 Task: In the  document Exoticfruits.epub, select heading and apply ' Italics'  Using "replace feature", replace:  'unique to difficult'. Insert smartchip (Place) on bottom of the page New York Insert the mentioned footnote for 20th word with font style Arial and font size 8: The data was collected in 2022
Action: Mouse moved to (336, 196)
Screenshot: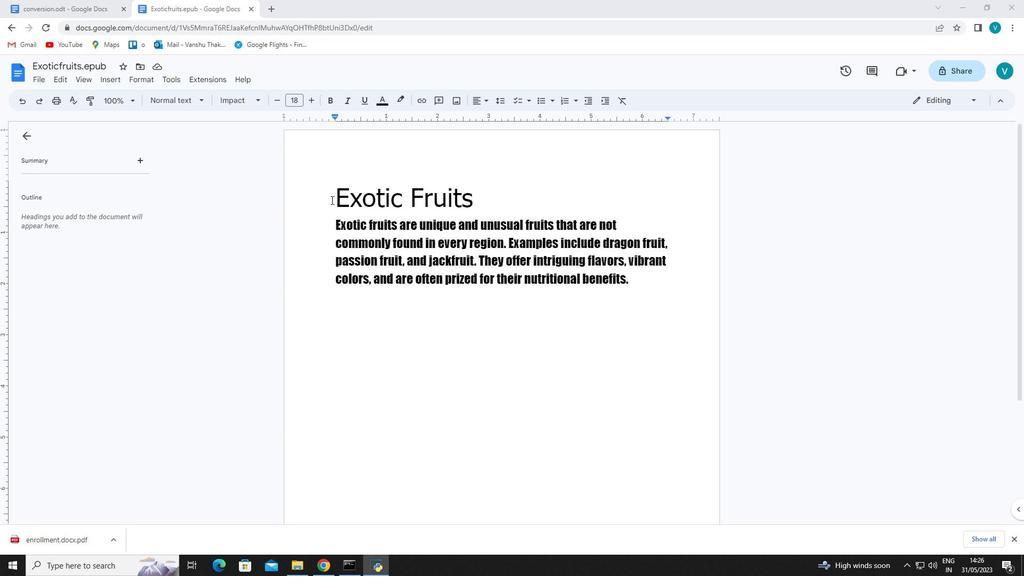 
Action: Mouse pressed left at (336, 196)
Screenshot: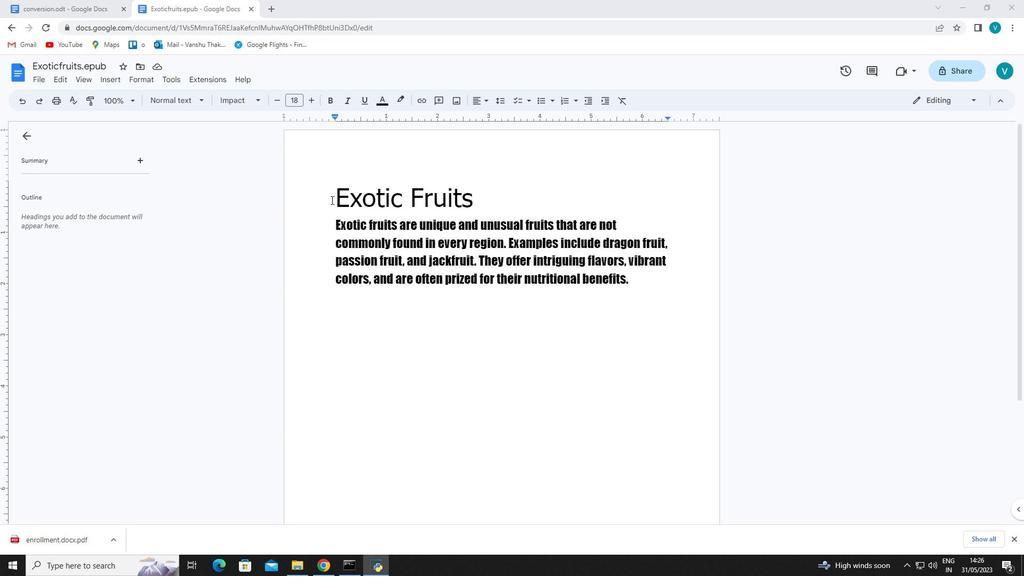 
Action: Mouse moved to (349, 100)
Screenshot: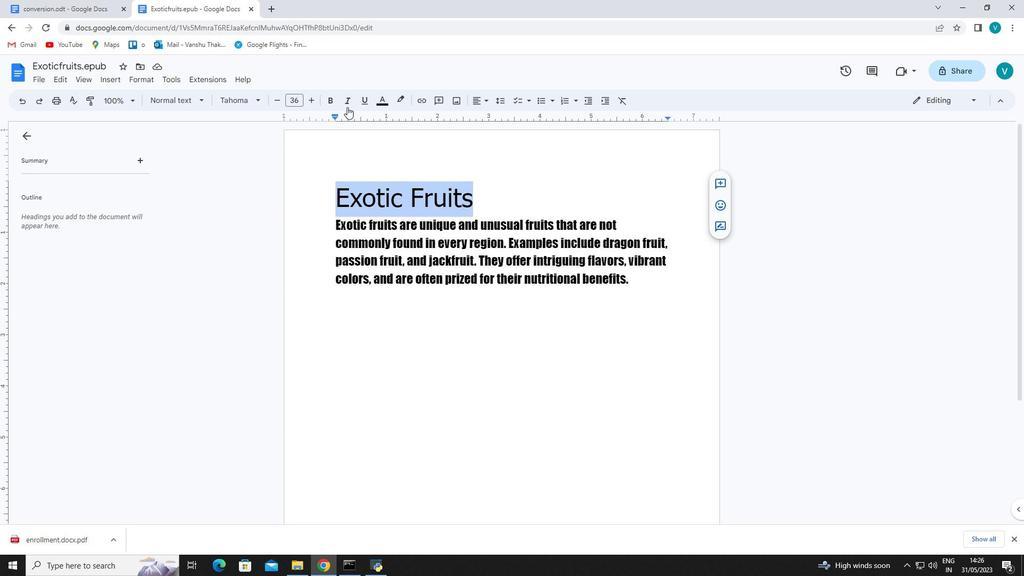 
Action: Mouse pressed left at (349, 100)
Screenshot: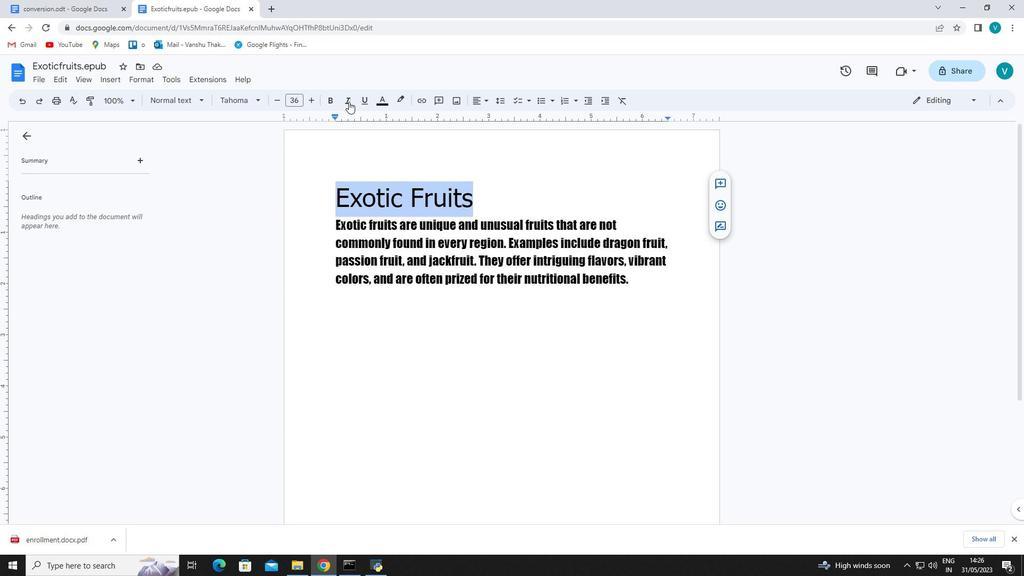 
Action: Mouse moved to (419, 226)
Screenshot: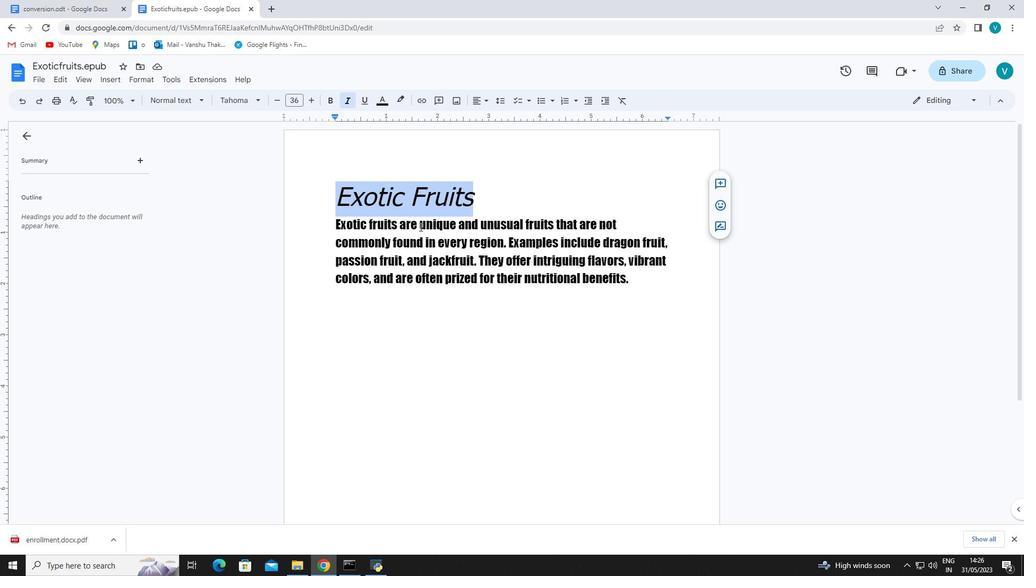 
Action: Mouse pressed left at (419, 226)
Screenshot: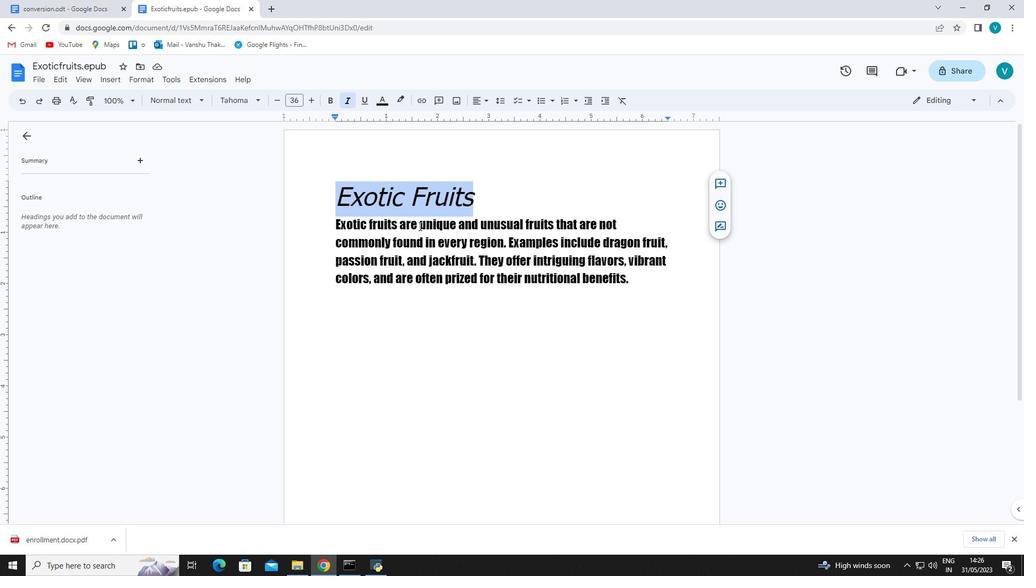 
Action: Mouse moved to (454, 215)
Screenshot: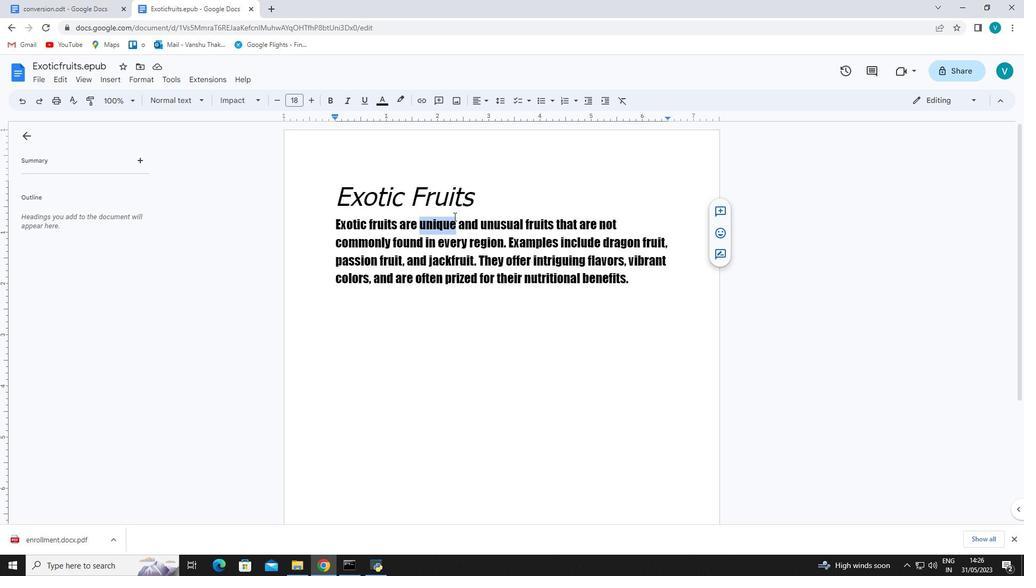
Action: Key pressed ctrl+H
Screenshot: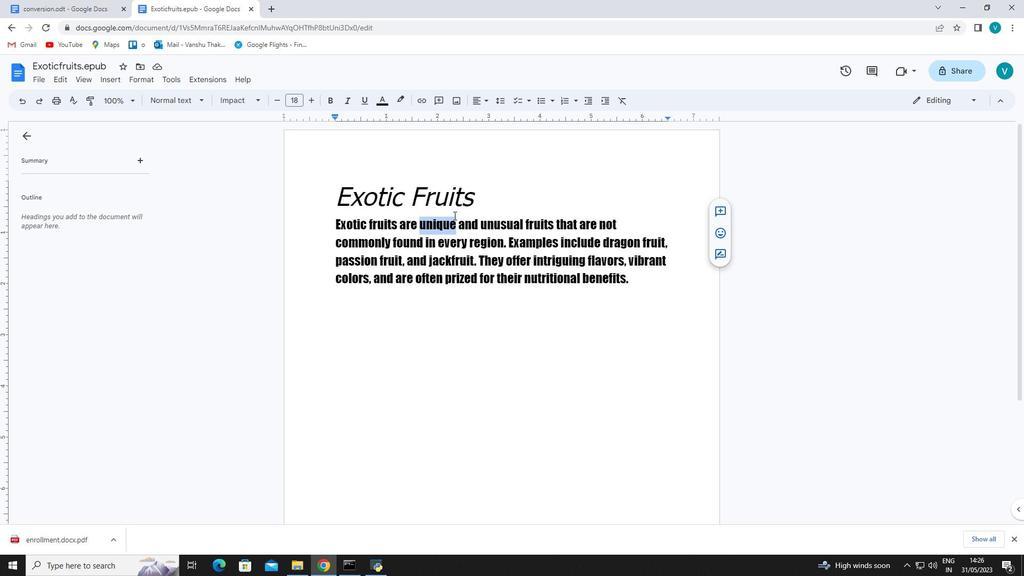 
Action: Mouse moved to (468, 262)
Screenshot: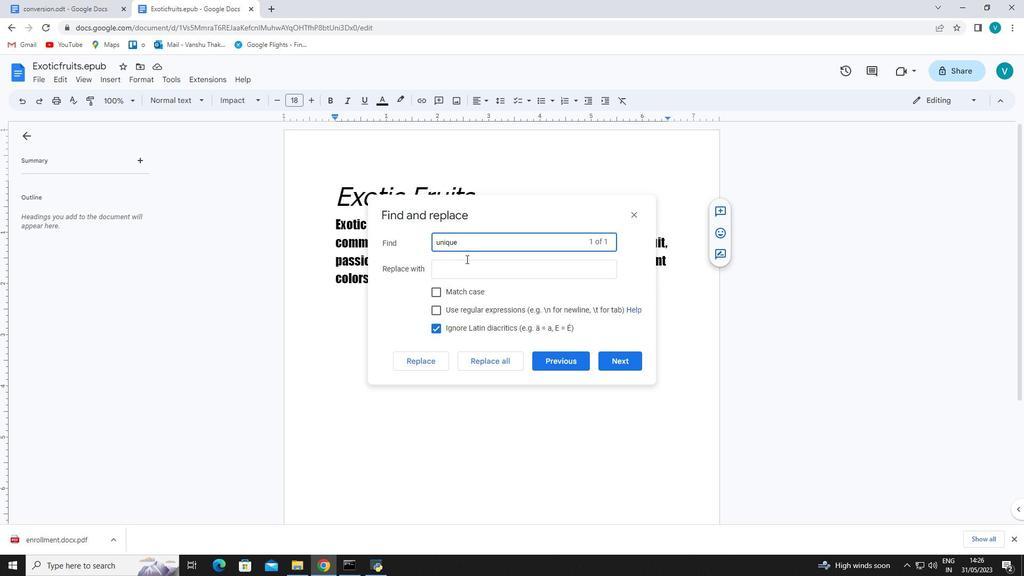
Action: Mouse pressed left at (468, 262)
Screenshot: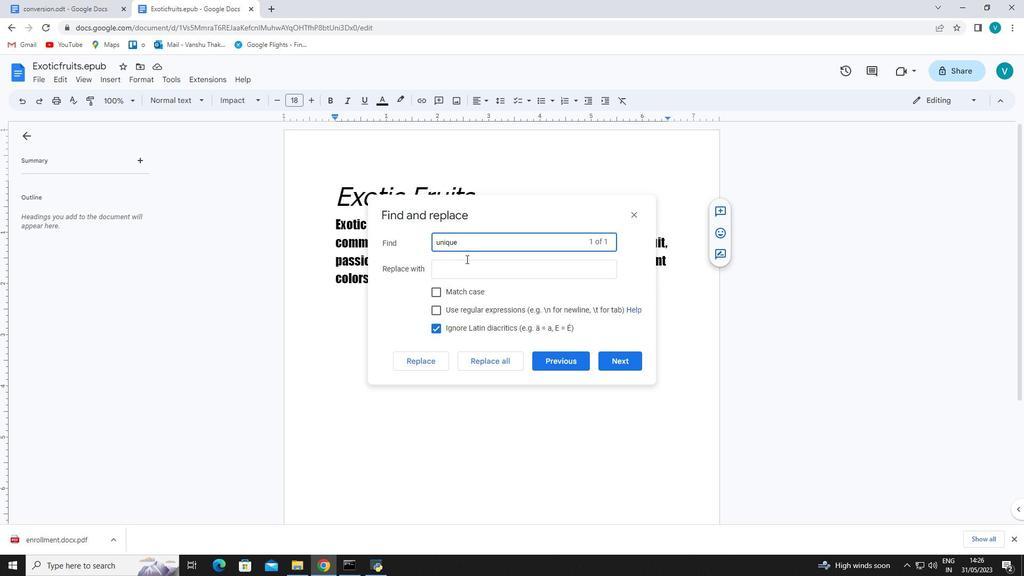 
Action: Mouse moved to (382, 207)
Screenshot: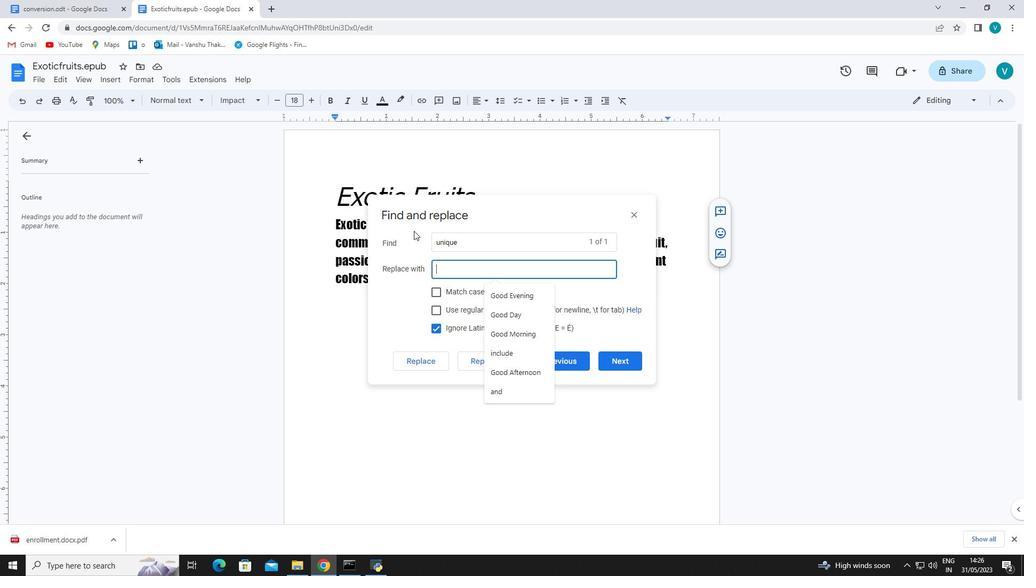 
Action: Key pressed difficult
Screenshot: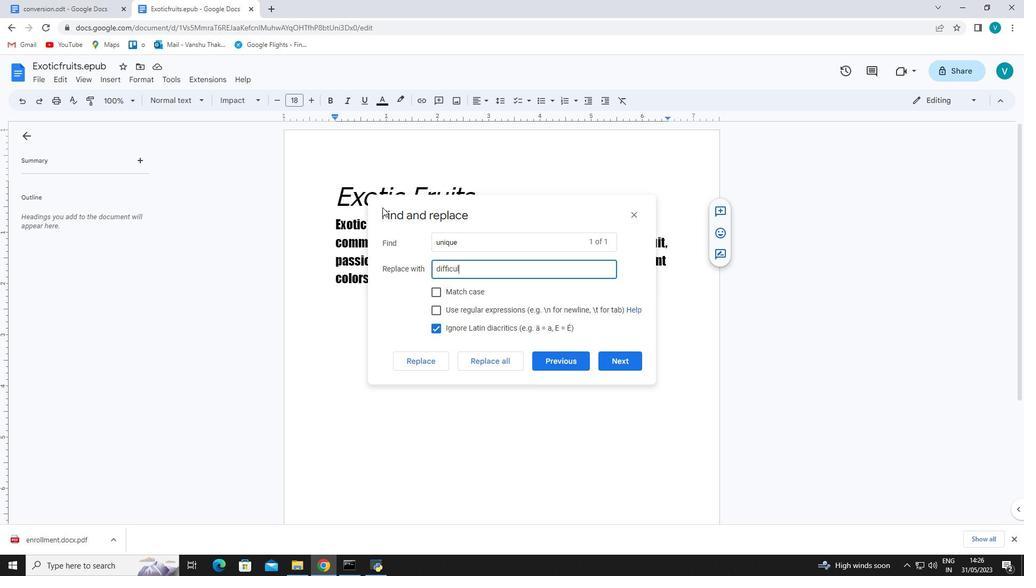 
Action: Mouse moved to (420, 358)
Screenshot: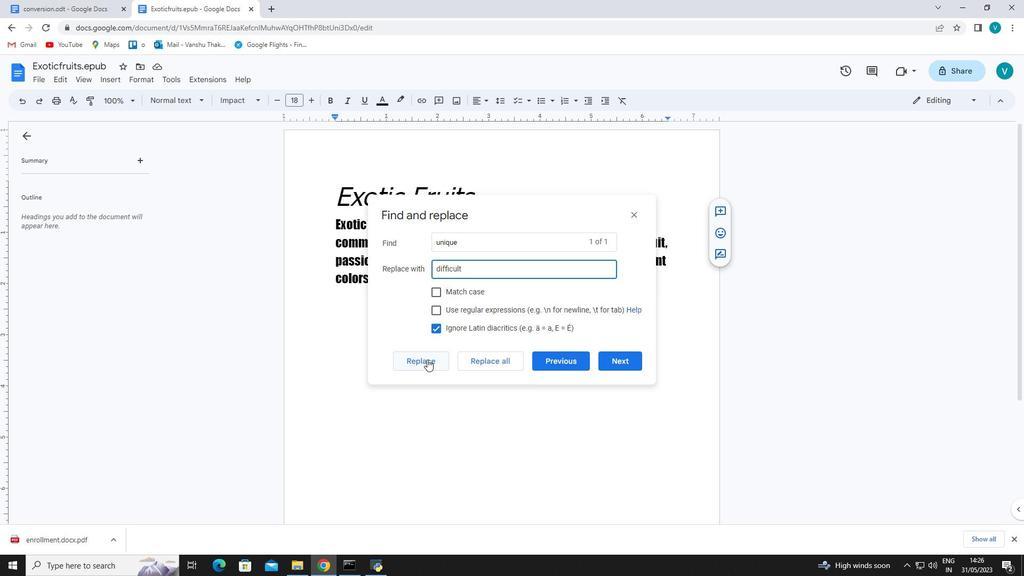 
Action: Mouse pressed left at (420, 358)
Screenshot: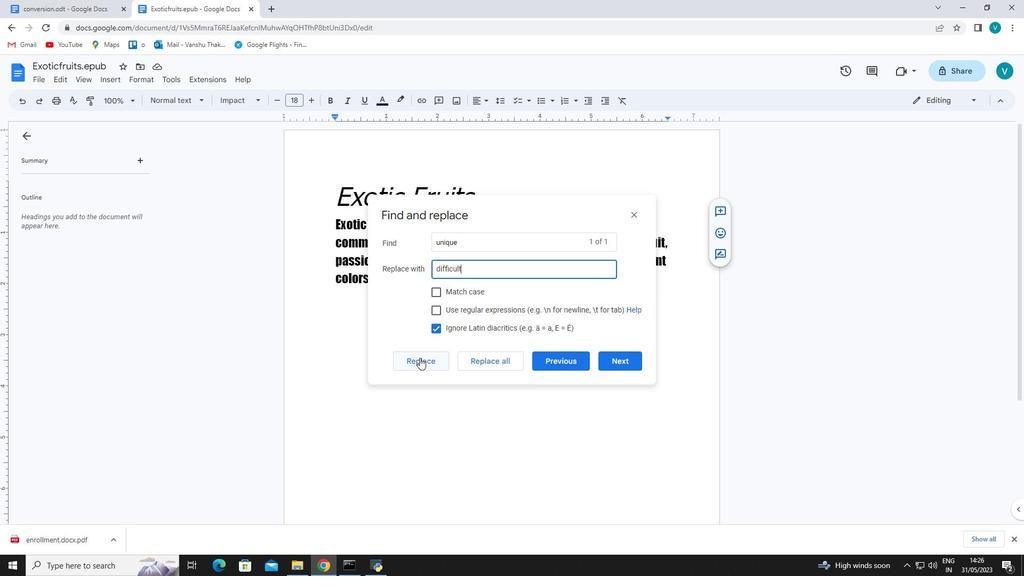 
Action: Mouse moved to (633, 215)
Screenshot: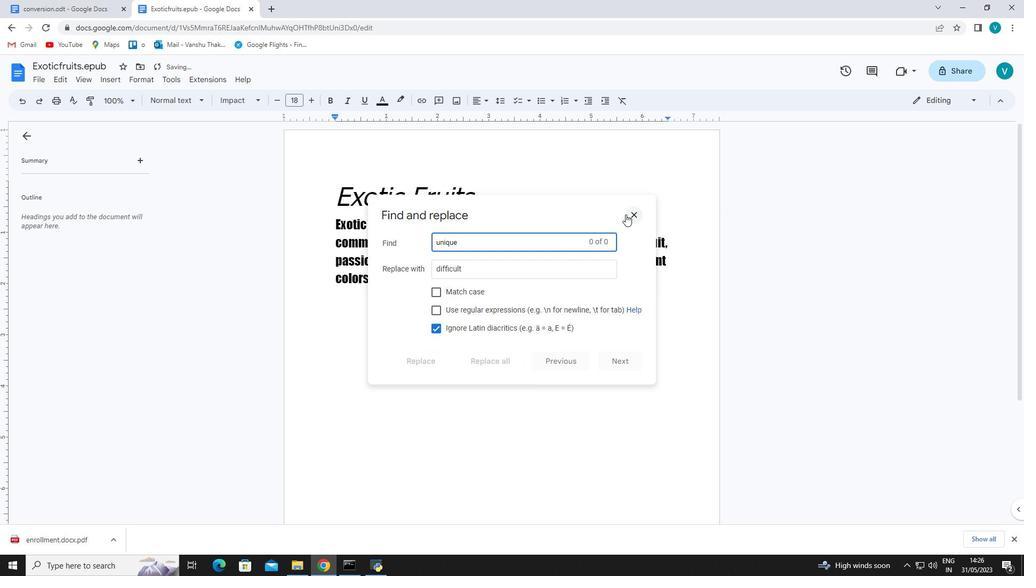 
Action: Mouse pressed left at (633, 215)
Screenshot: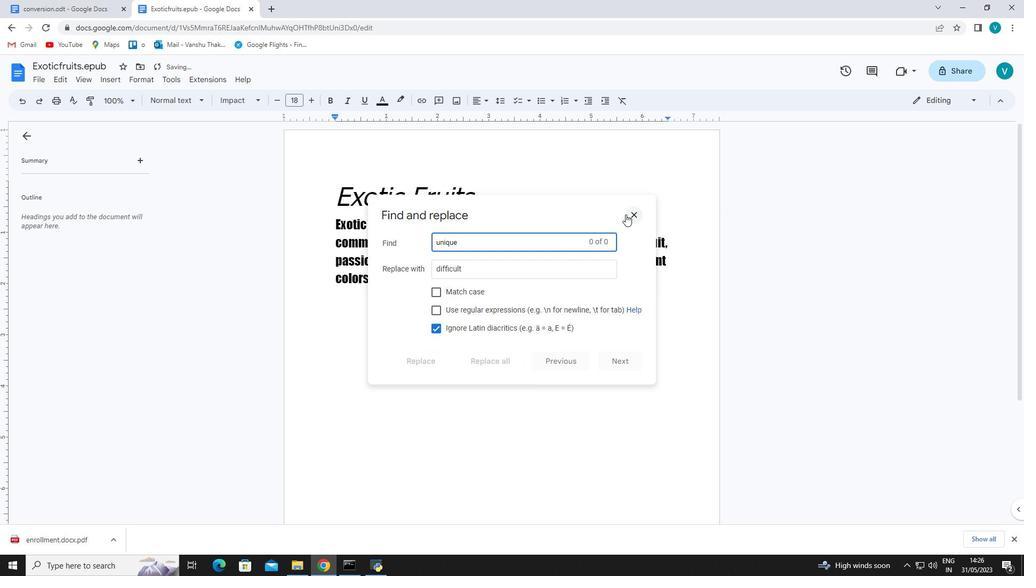 
Action: Mouse moved to (638, 289)
Screenshot: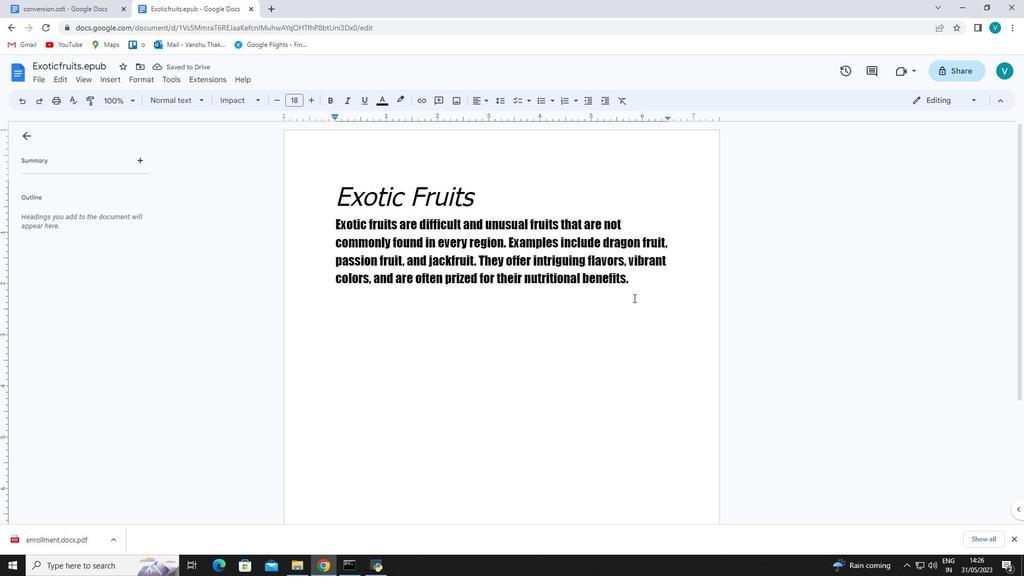 
Action: Mouse pressed left at (638, 289)
Screenshot: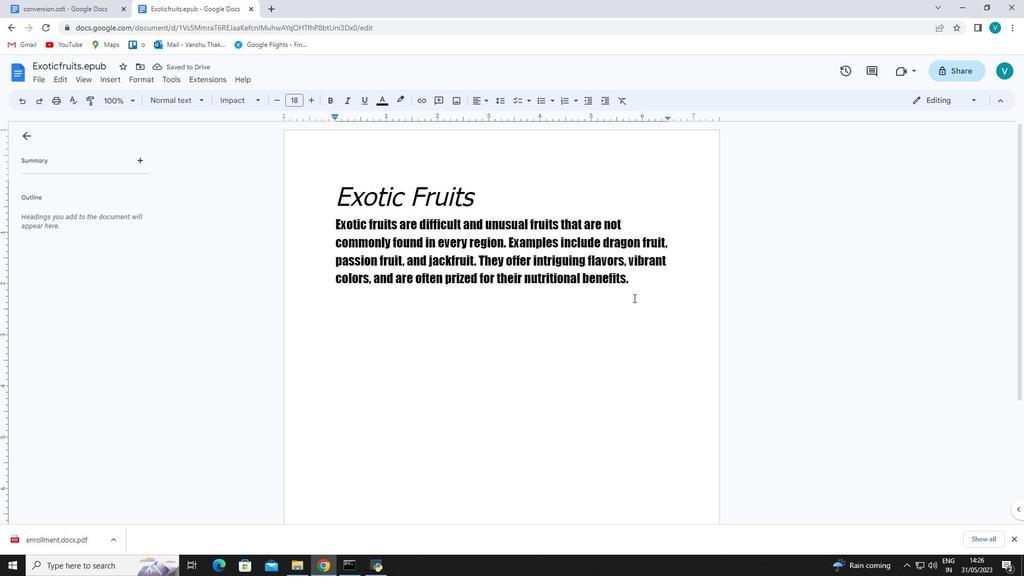 
Action: Mouse moved to (247, 85)
Screenshot: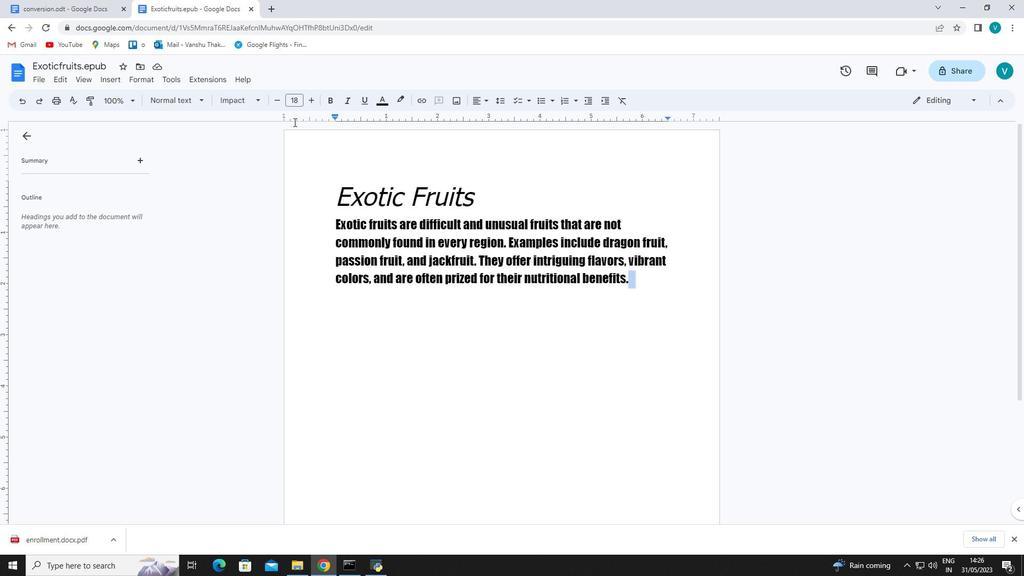 
Action: Key pressed <Key.enter><Key.enter><Key.enter><Key.enter><Key.enter><Key.enter><Key.enter><Key.enter><Key.enter><Key.enter><Key.enter>
Screenshot: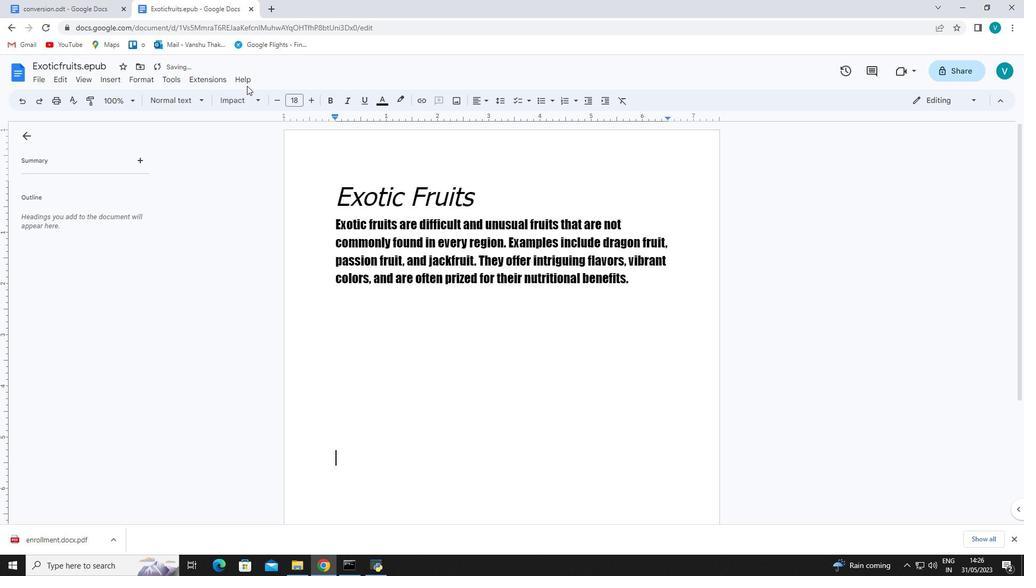 
Action: Mouse moved to (603, 19)
Screenshot: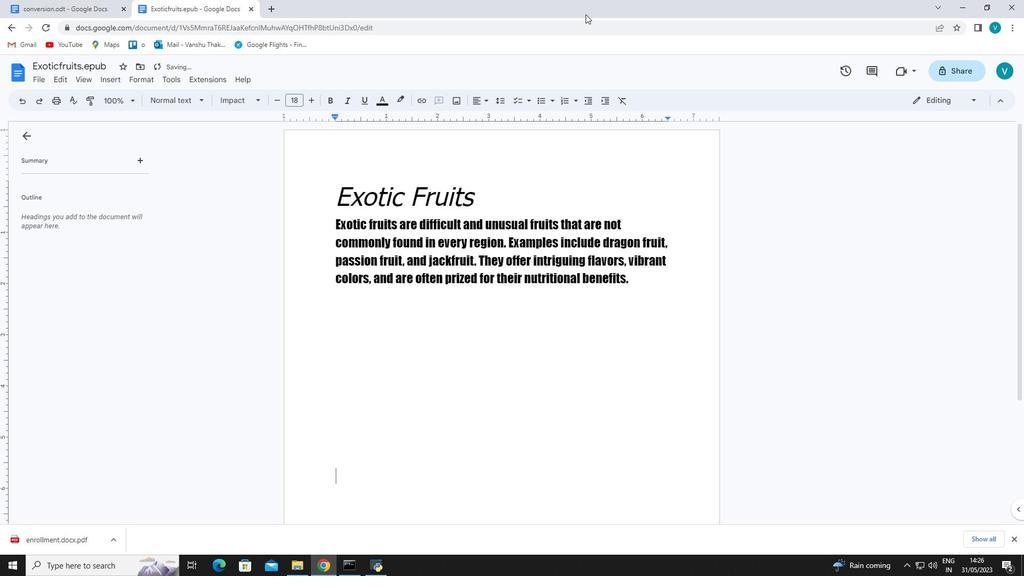 
Action: Mouse scrolled (603, 18) with delta (0, 0)
Screenshot: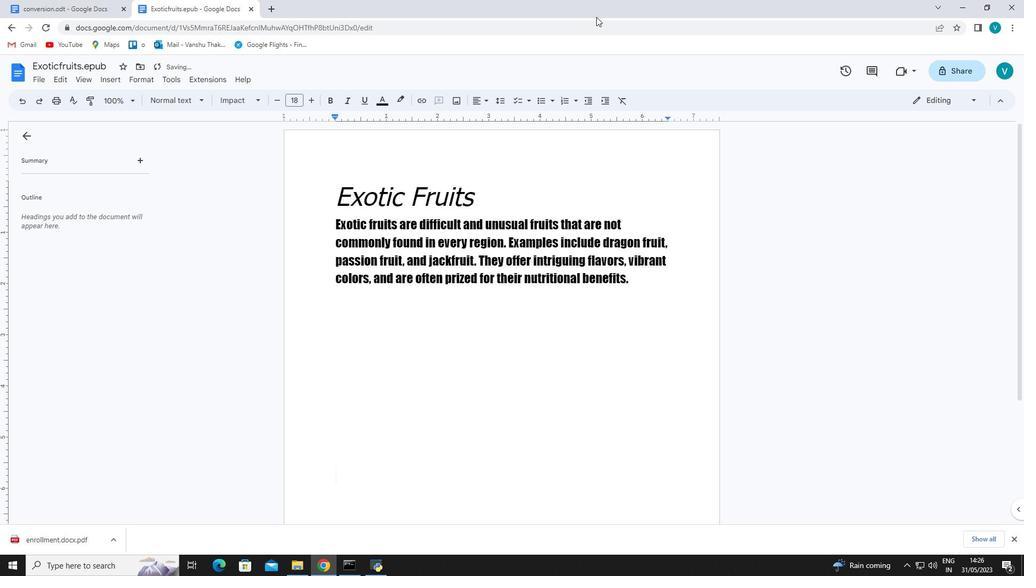 
Action: Mouse moved to (603, 19)
Screenshot: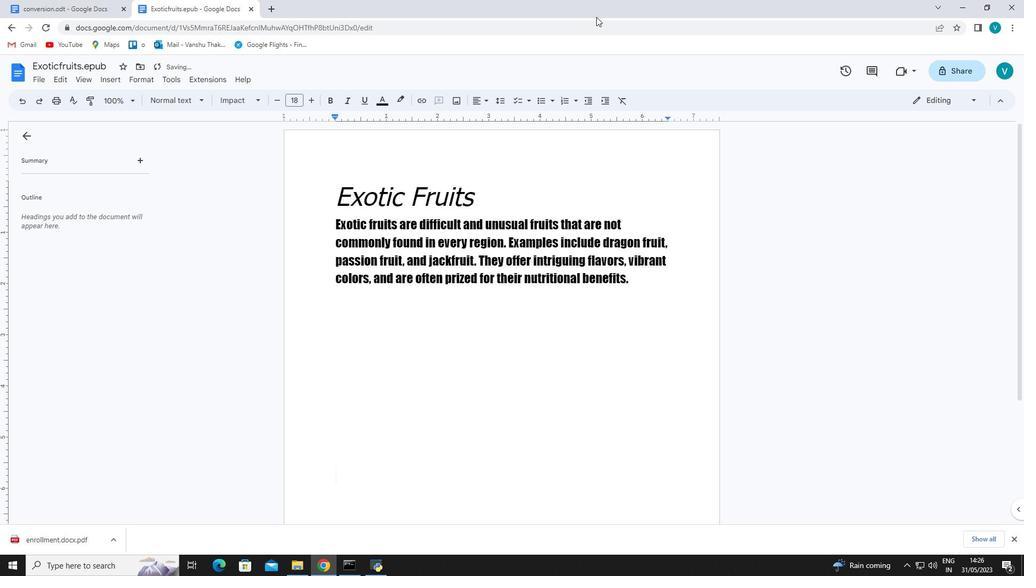 
Action: Mouse scrolled (603, 18) with delta (0, 0)
Screenshot: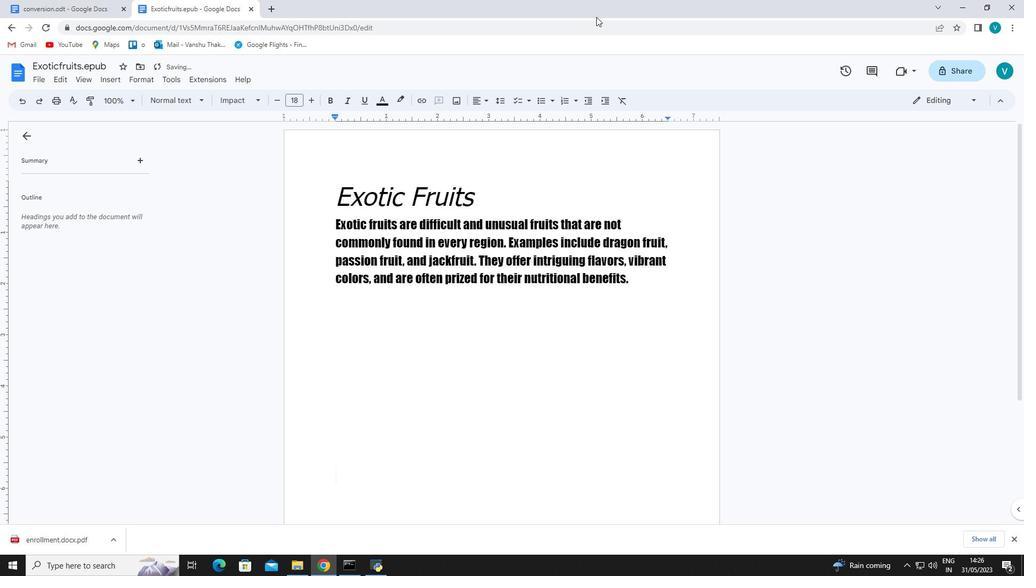 
Action: Mouse scrolled (603, 18) with delta (0, 0)
Screenshot: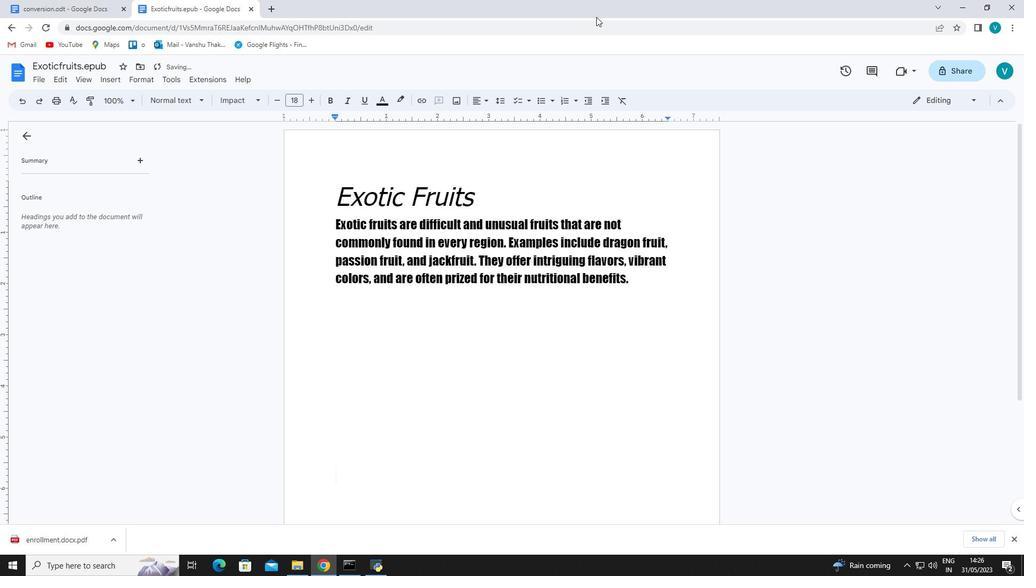 
Action: Mouse scrolled (603, 18) with delta (0, 0)
Screenshot: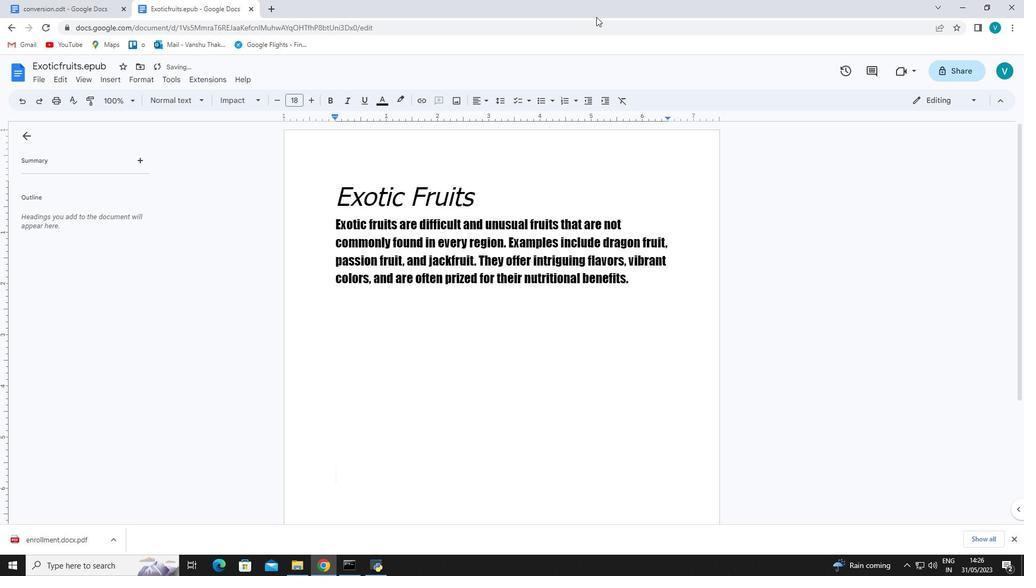 
Action: Mouse moved to (605, 18)
Screenshot: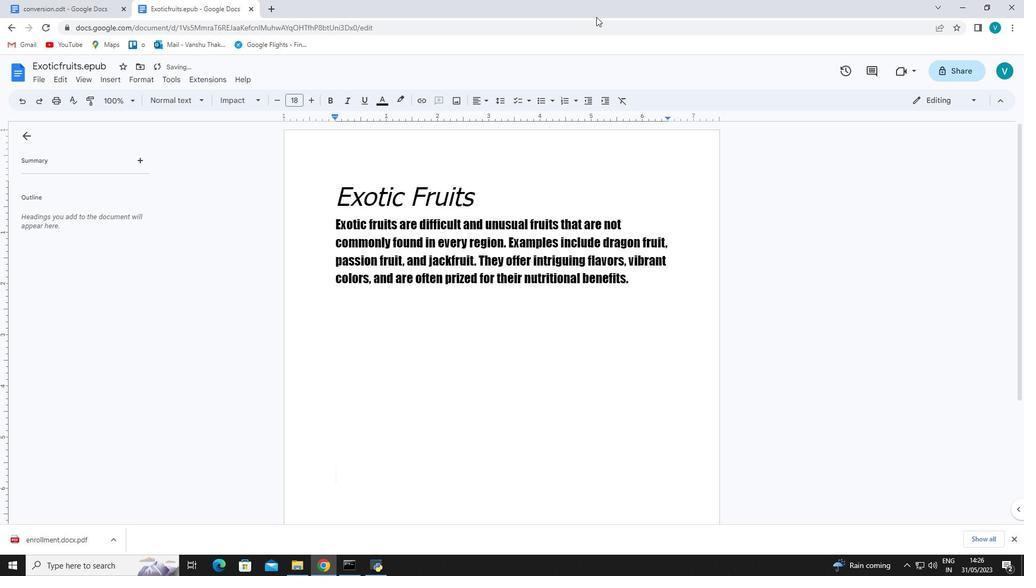 
Action: Mouse scrolled (605, 18) with delta (0, 0)
Screenshot: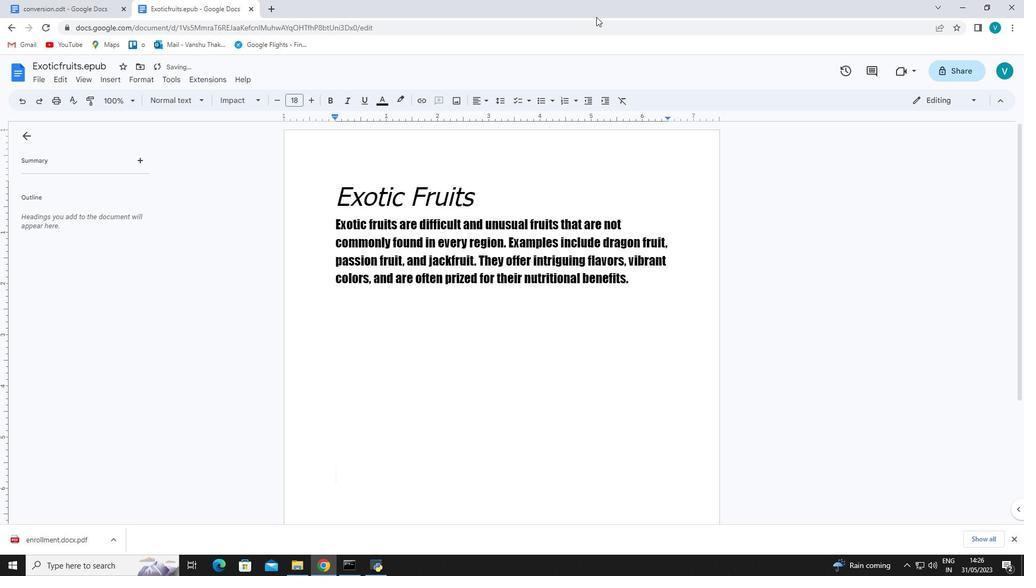 
Action: Mouse moved to (606, 18)
Screenshot: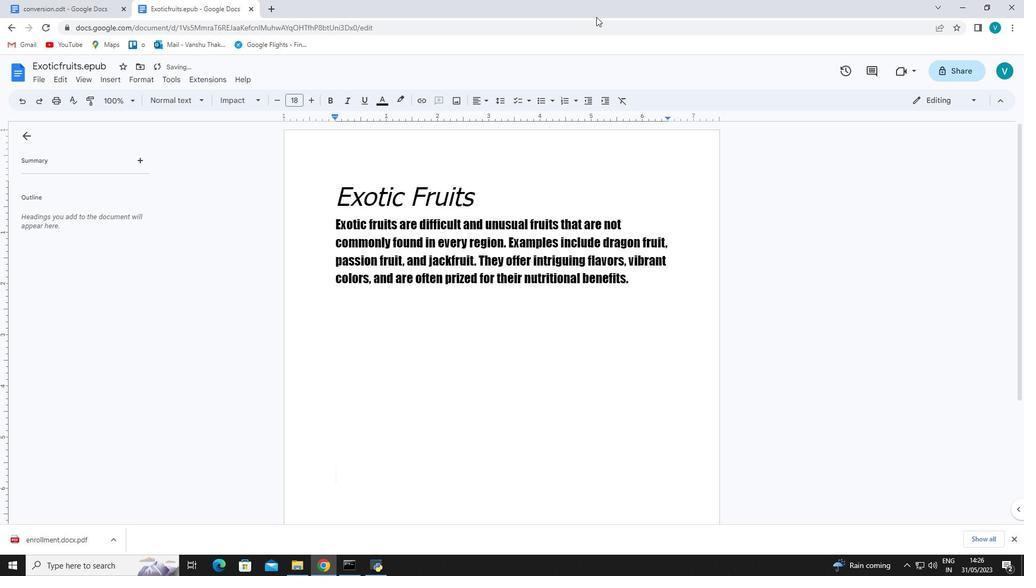 
Action: Mouse scrolled (606, 18) with delta (0, 0)
Screenshot: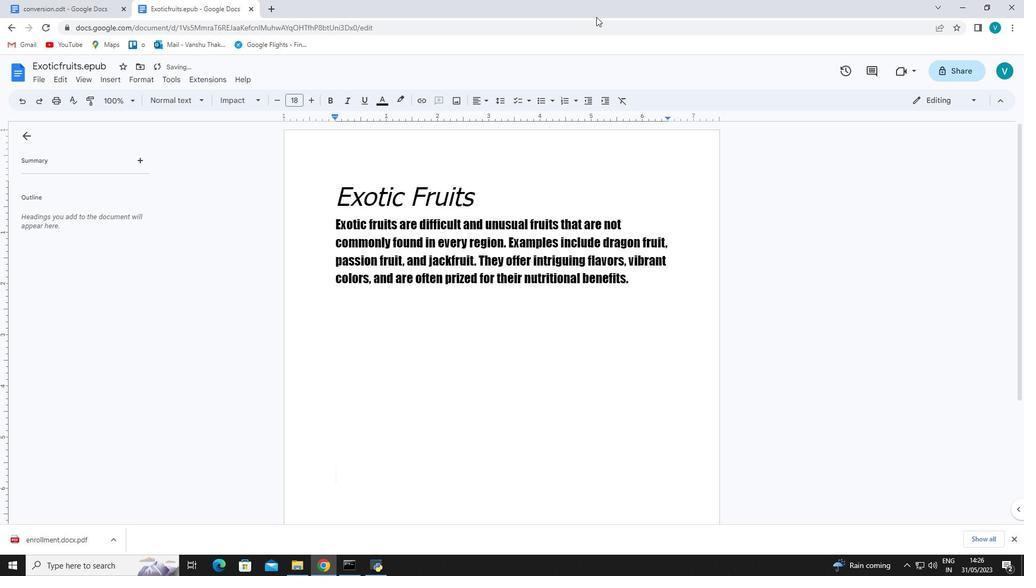 
Action: Mouse moved to (799, 208)
Screenshot: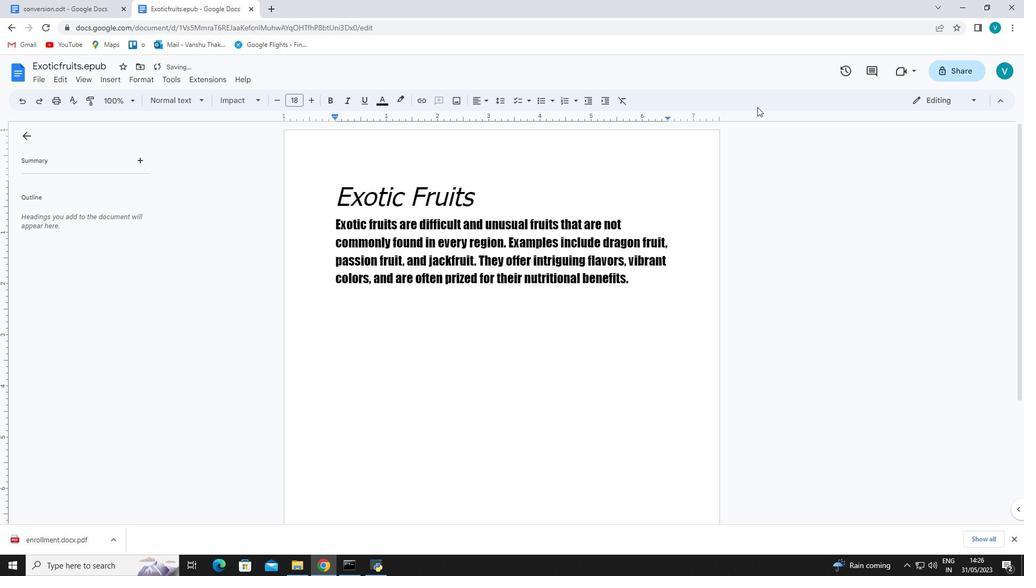 
Action: Mouse scrolled (791, 184) with delta (0, 0)
Screenshot: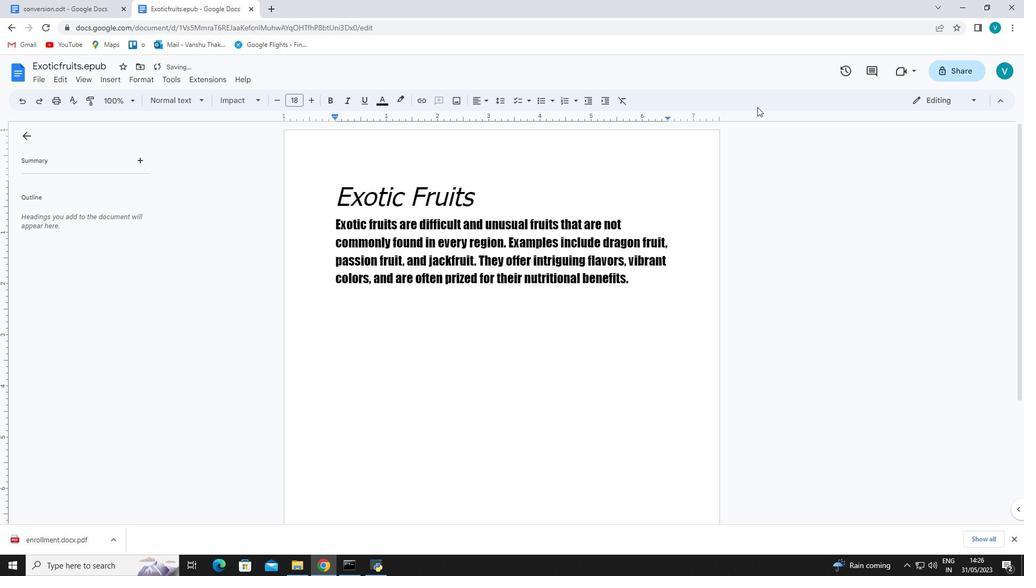 
Action: Mouse moved to (802, 217)
Screenshot: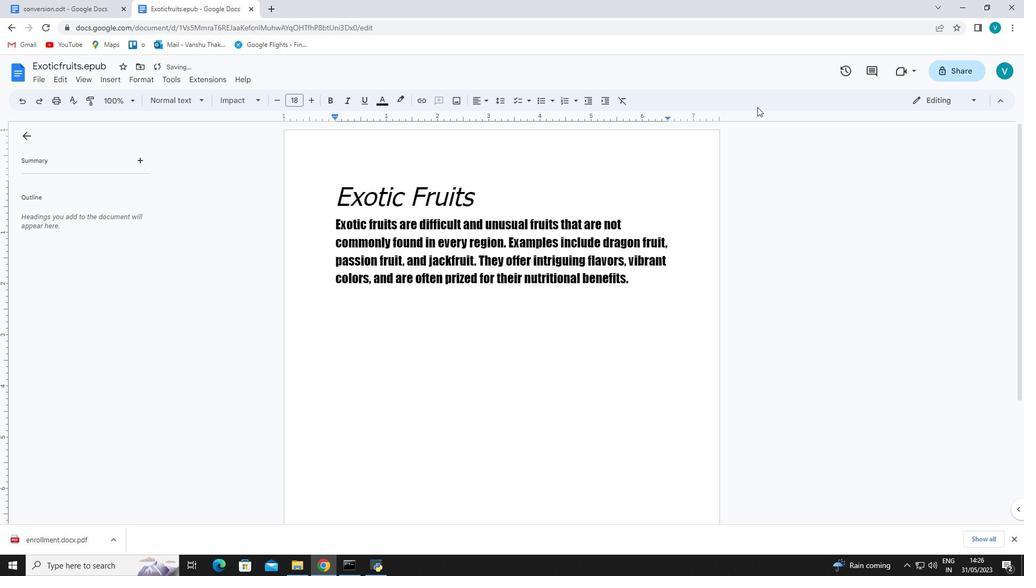
Action: Mouse scrolled (799, 208) with delta (0, 0)
Screenshot: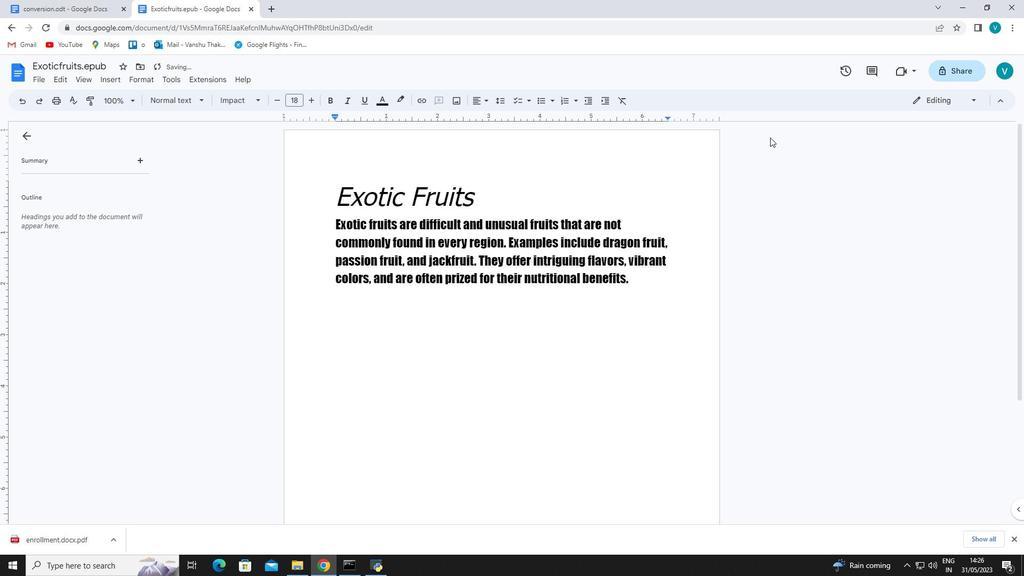 
Action: Mouse moved to (810, 243)
Screenshot: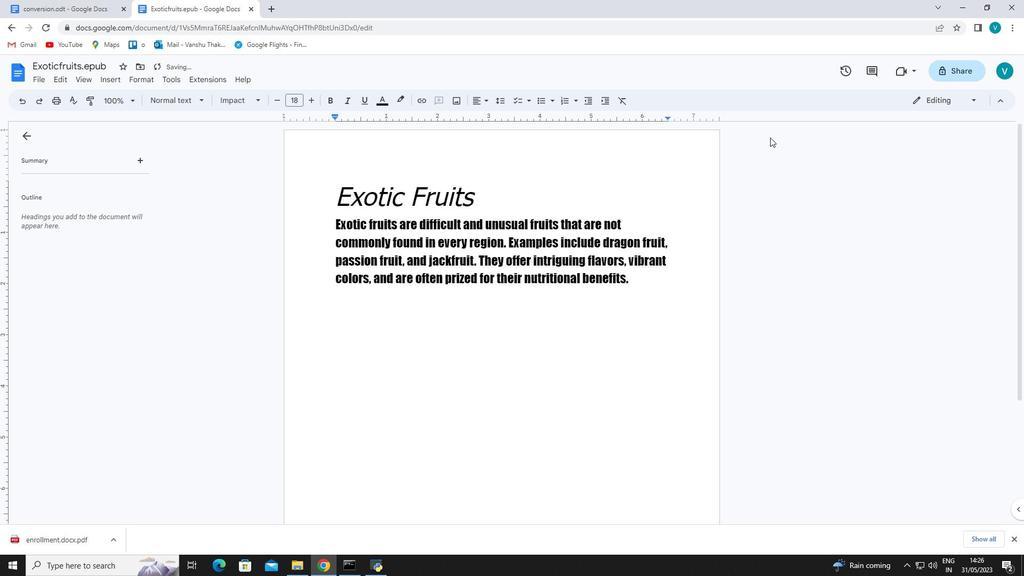 
Action: Mouse scrolled (808, 236) with delta (0, 0)
Screenshot: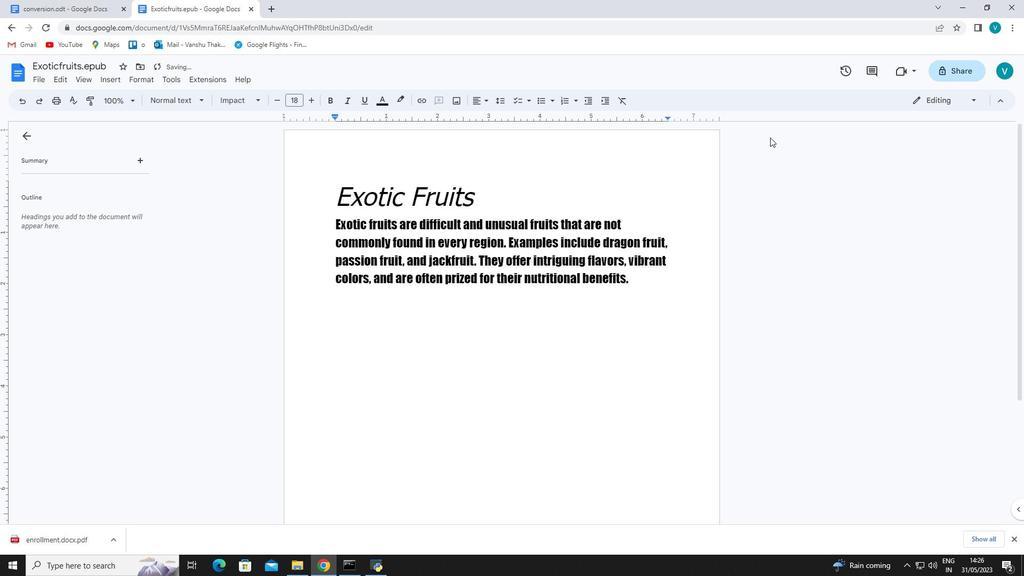 
Action: Mouse moved to (821, 269)
Screenshot: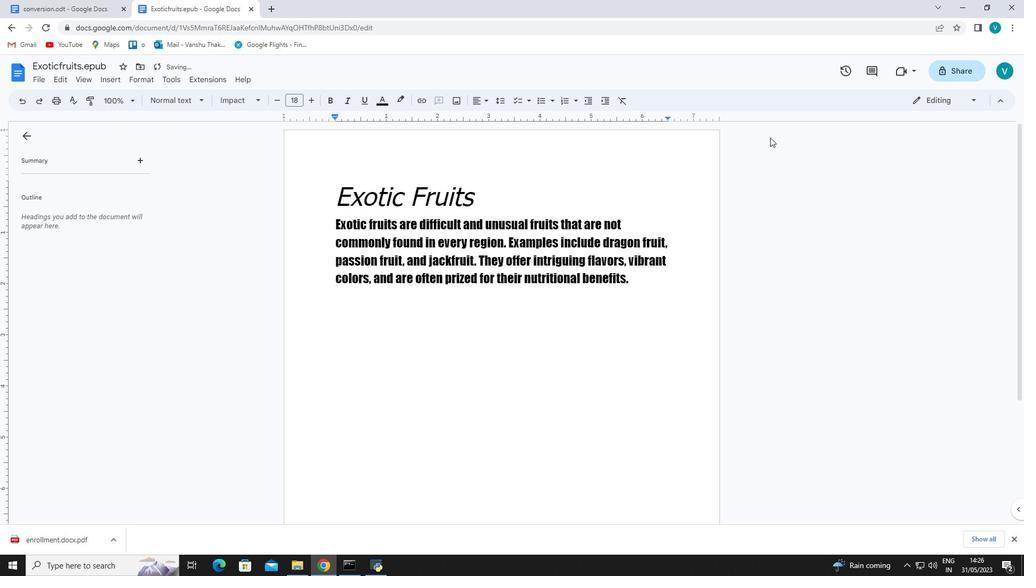 
Action: Mouse scrolled (816, 257) with delta (0, 0)
Screenshot: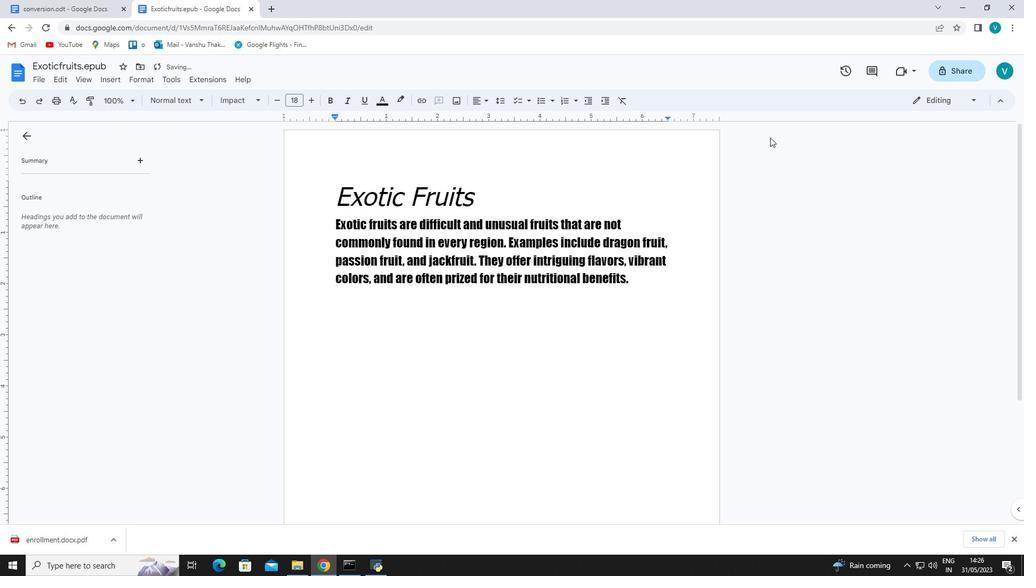 
Action: Mouse moved to (829, 290)
Screenshot: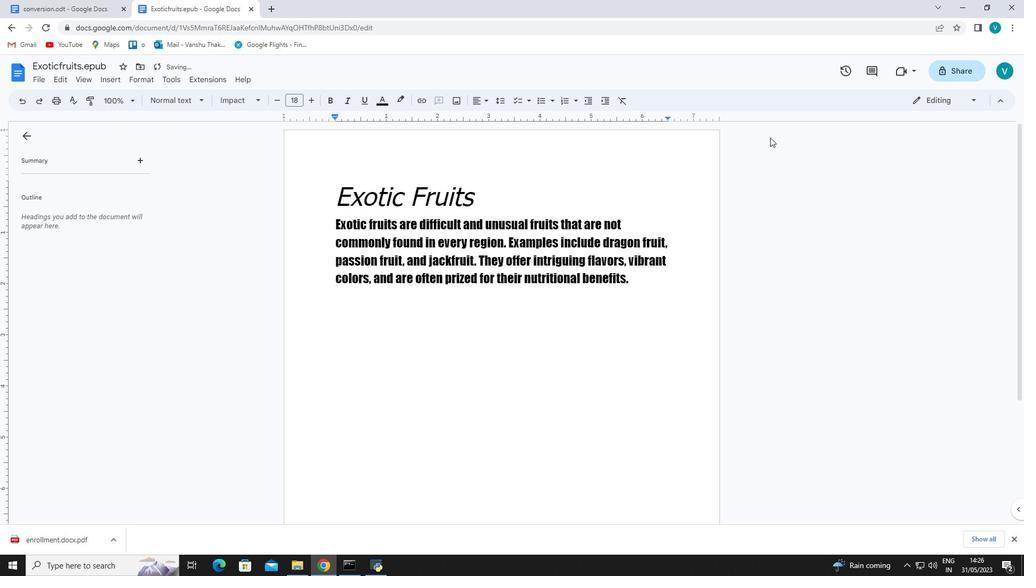 
Action: Mouse scrolled (825, 280) with delta (0, 0)
Screenshot: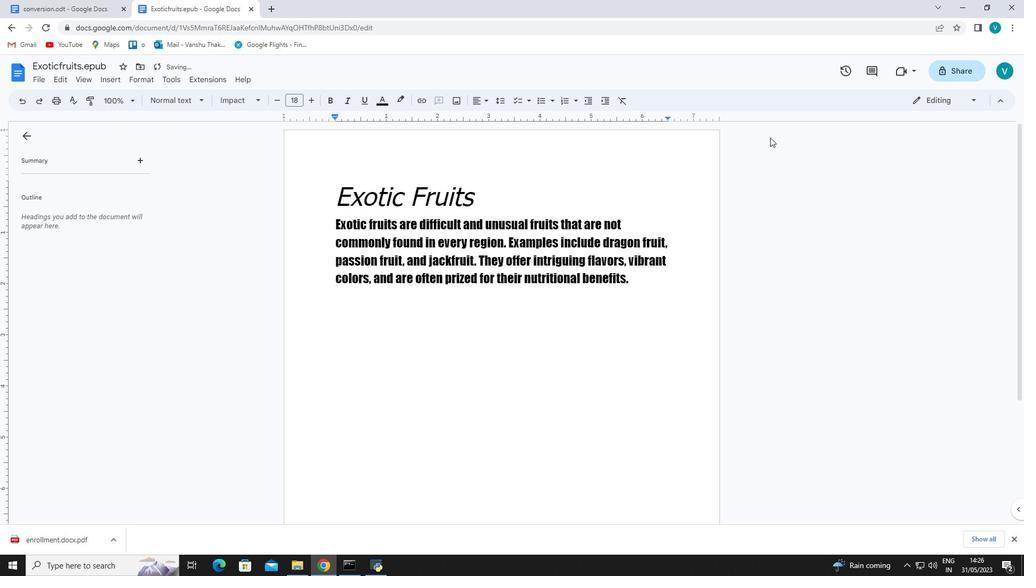
Action: Mouse moved to (886, 362)
Screenshot: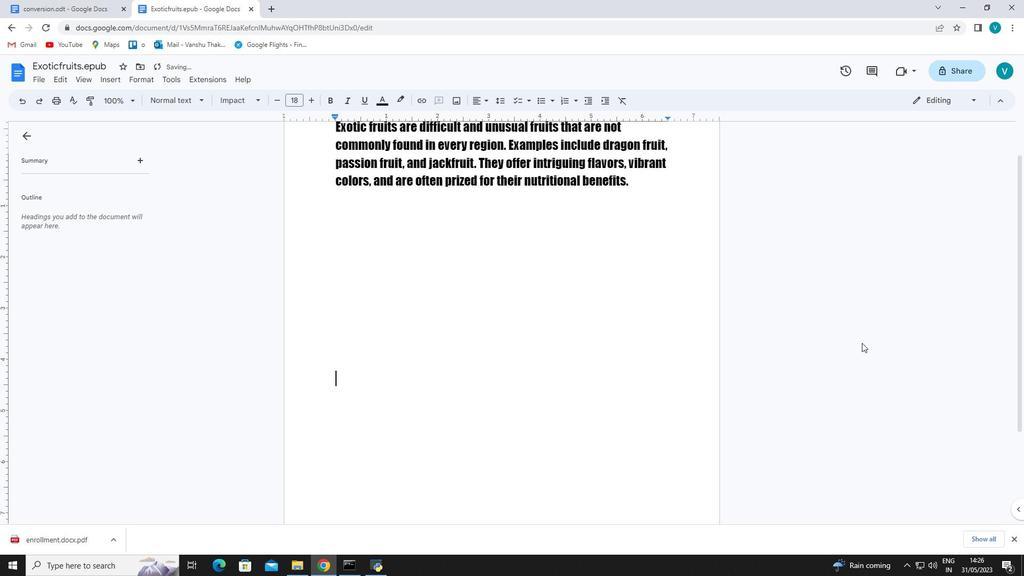 
Action: Mouse scrolled (886, 362) with delta (0, 0)
Screenshot: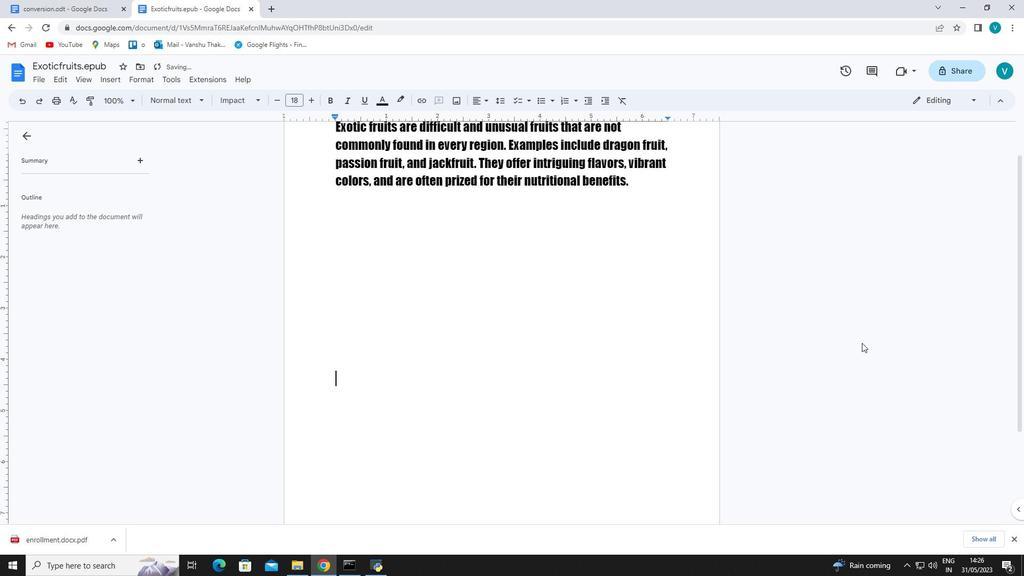 
Action: Mouse moved to (886, 363)
Screenshot: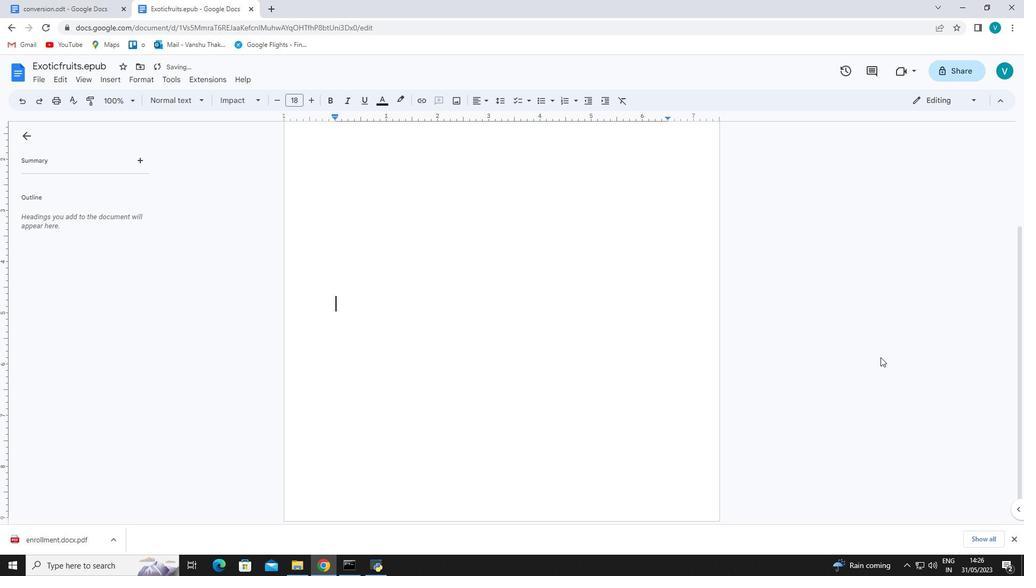
Action: Mouse scrolled (886, 362) with delta (0, 0)
Screenshot: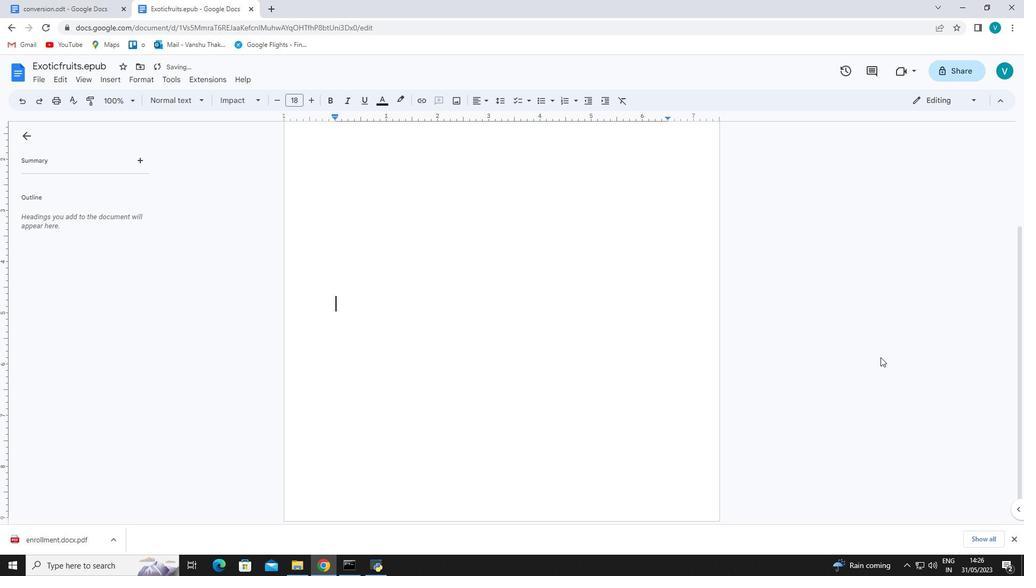 
Action: Mouse scrolled (886, 362) with delta (0, 0)
Screenshot: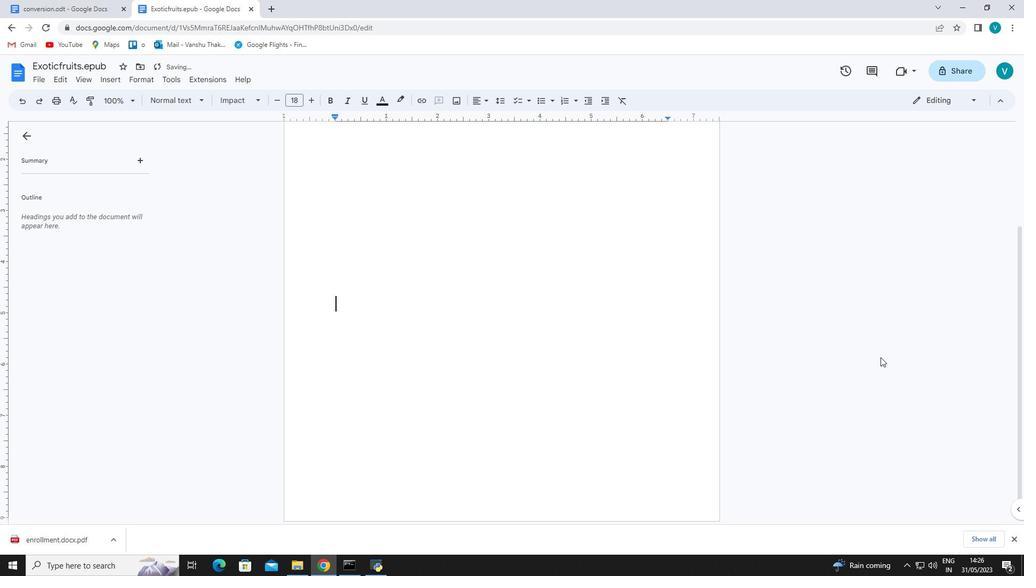
Action: Mouse scrolled (886, 362) with delta (0, 0)
Screenshot: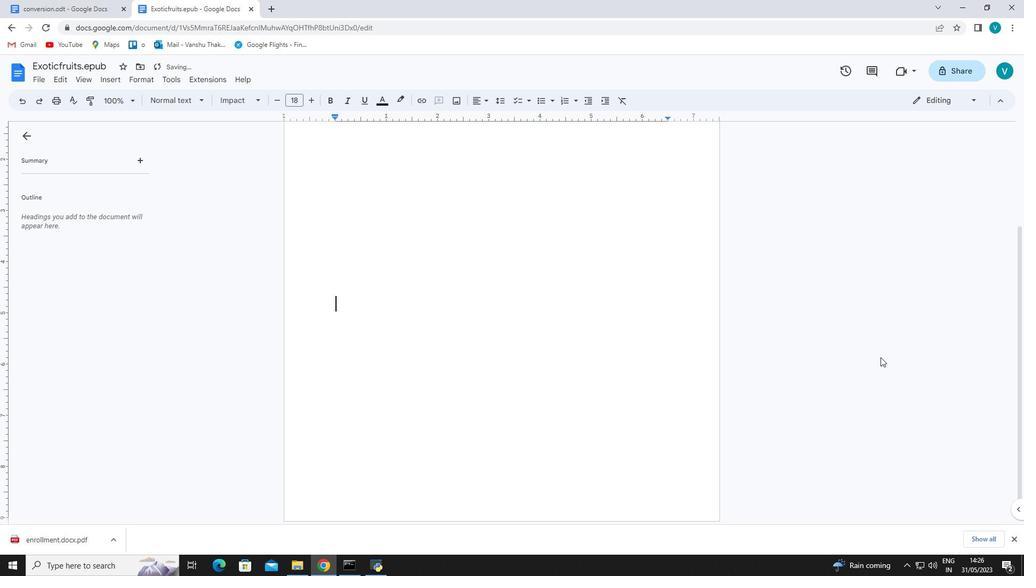 
Action: Mouse moved to (859, 363)
Screenshot: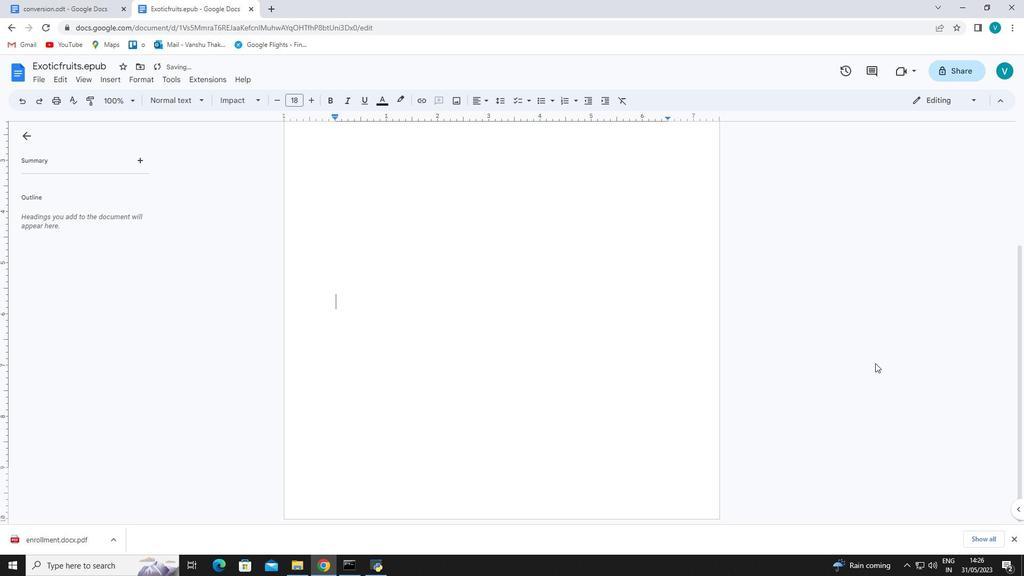 
Action: Mouse scrolled (859, 362) with delta (0, 0)
Screenshot: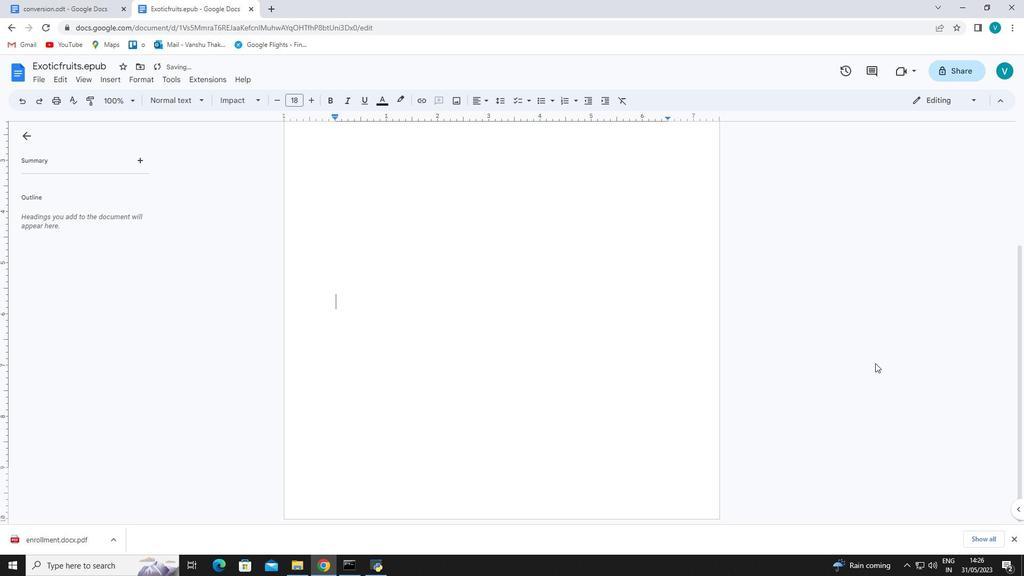
Action: Mouse moved to (648, 58)
Screenshot: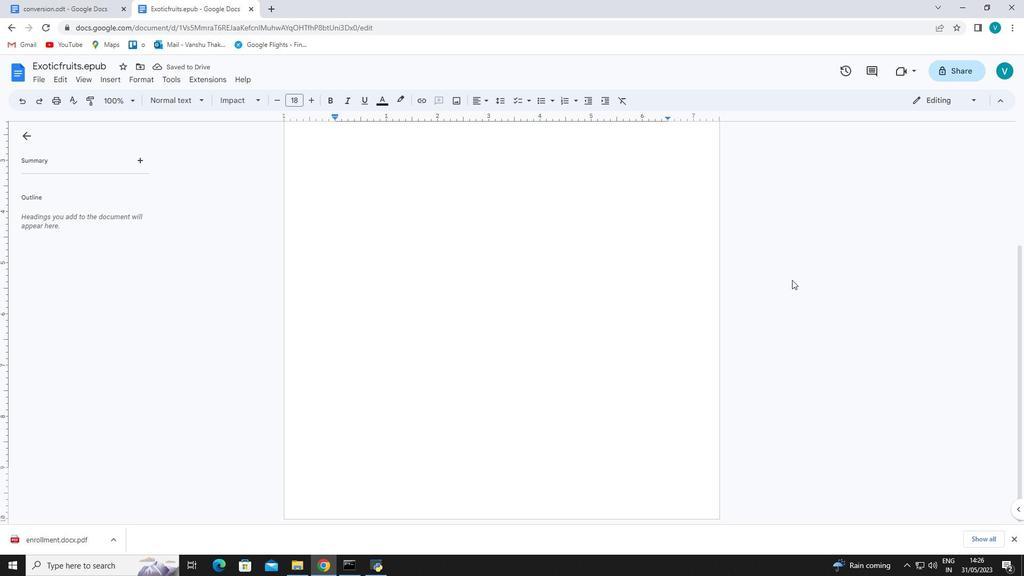 
Action: Key pressed <Key.enter><Key.enter><Key.enter><Key.enter><Key.enter><Key.enter><Key.enter><Key.enter><Key.enter><Key.backspace>
Screenshot: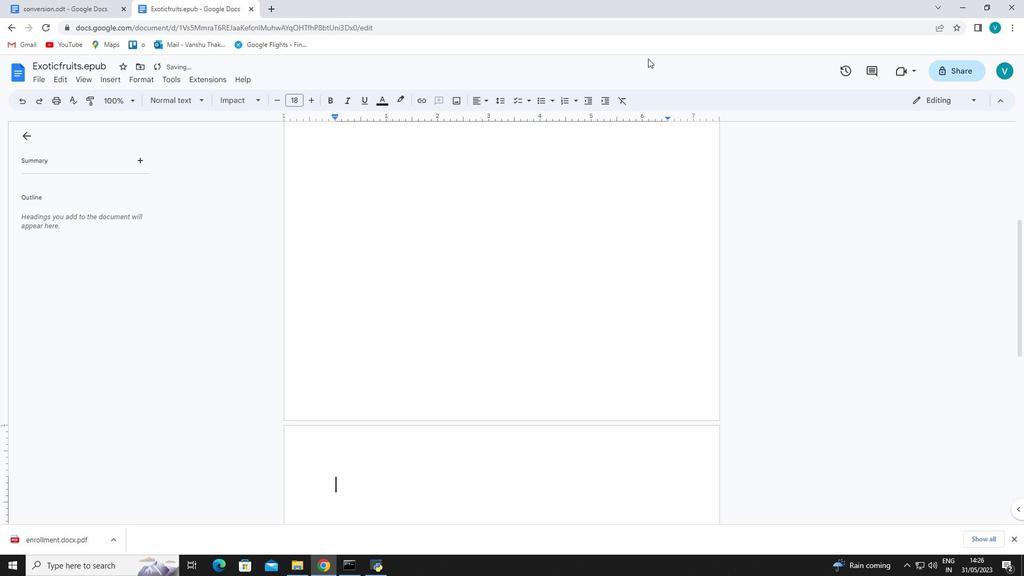 
Action: Mouse moved to (107, 75)
Screenshot: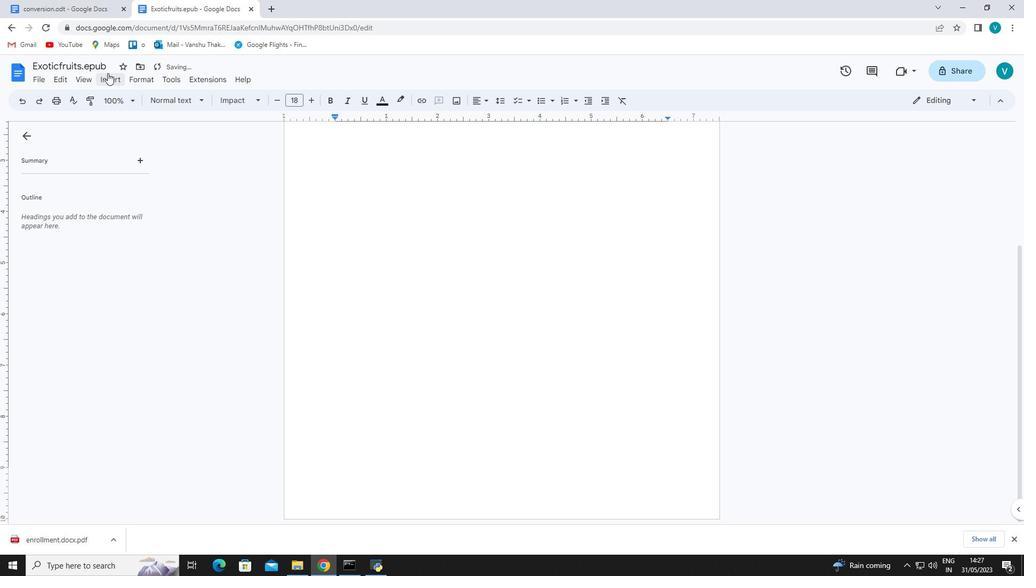 
Action: Mouse pressed left at (107, 75)
Screenshot: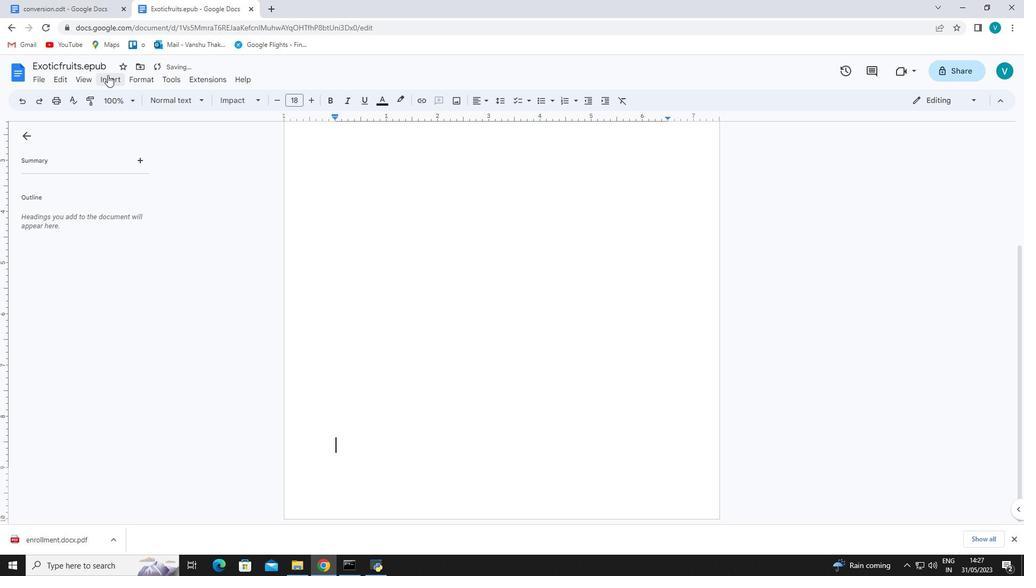 
Action: Mouse moved to (291, 267)
Screenshot: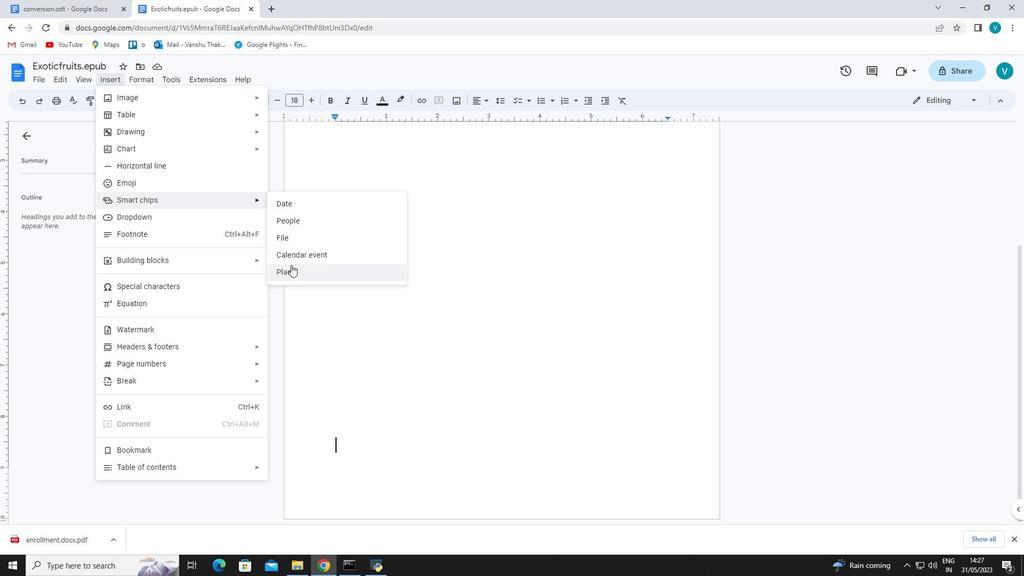 
Action: Mouse pressed left at (291, 267)
Screenshot: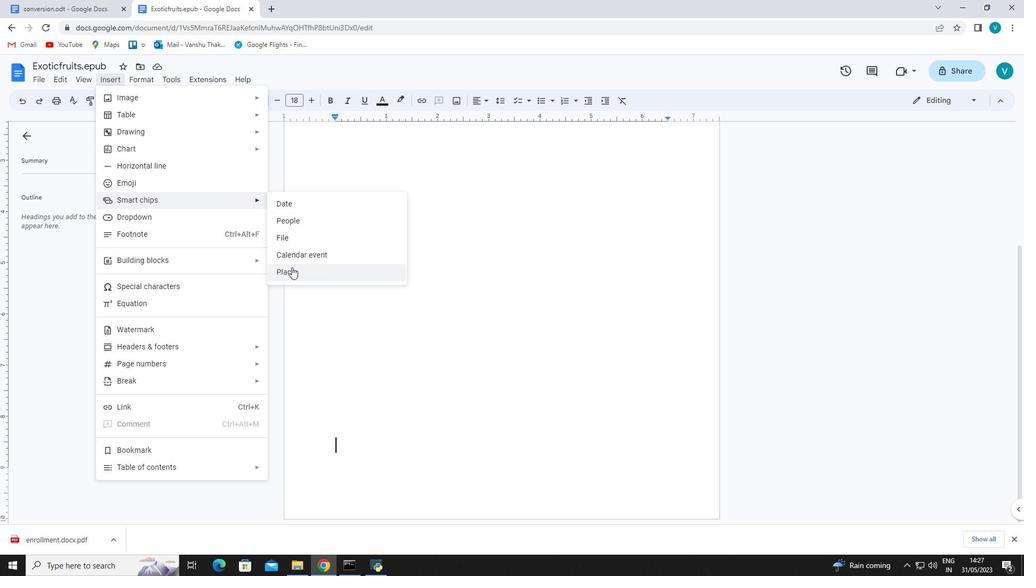 
Action: Mouse moved to (232, 284)
Screenshot: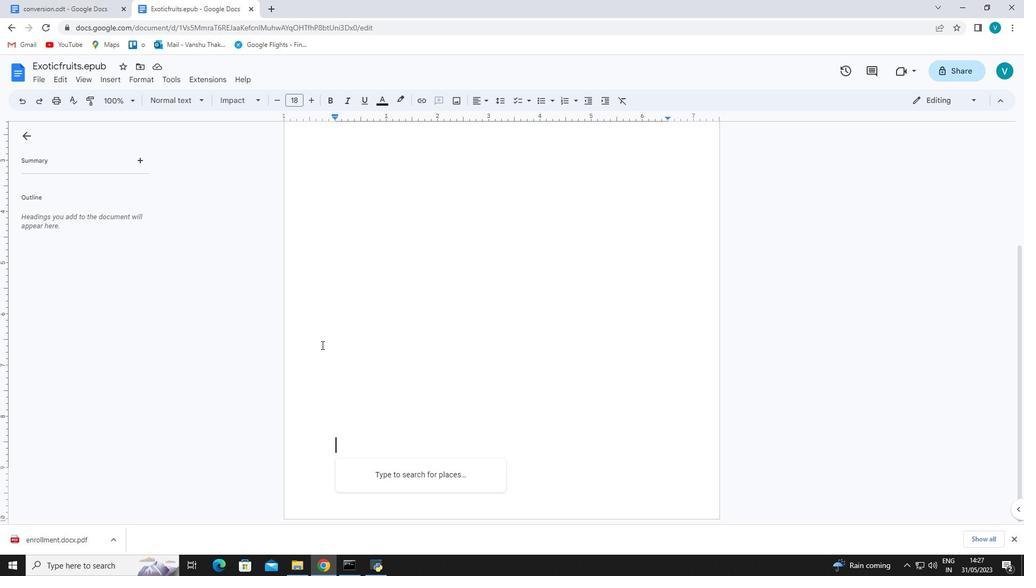 
Action: Key pressed <Key.shift>New
Screenshot: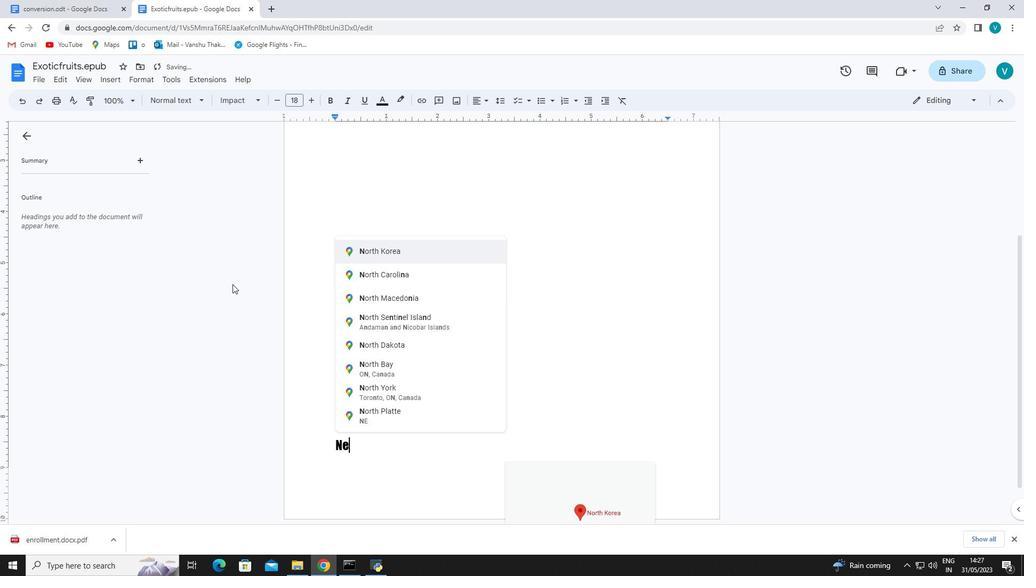 
Action: Mouse moved to (436, 251)
Screenshot: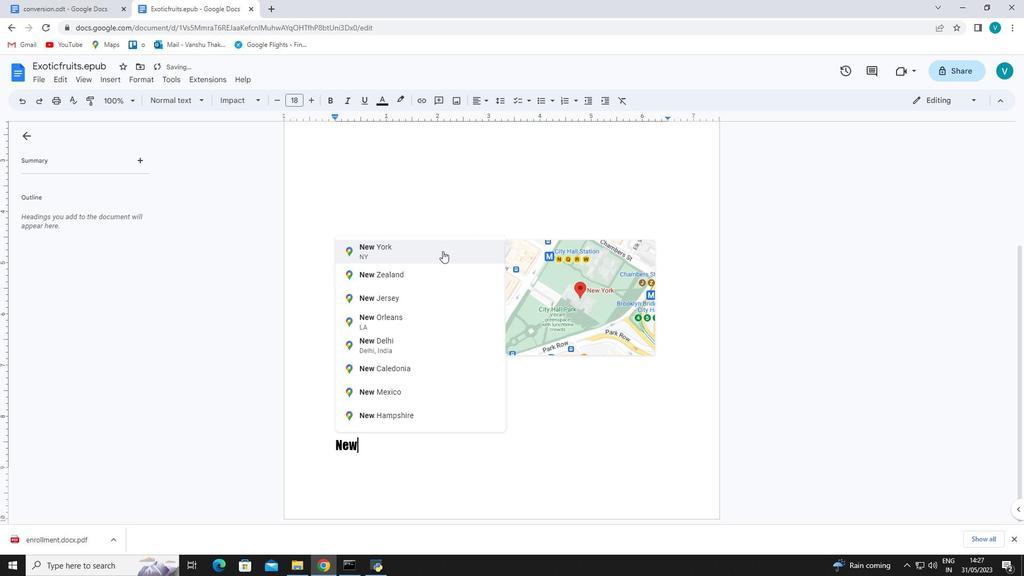 
Action: Mouse pressed left at (436, 251)
Screenshot: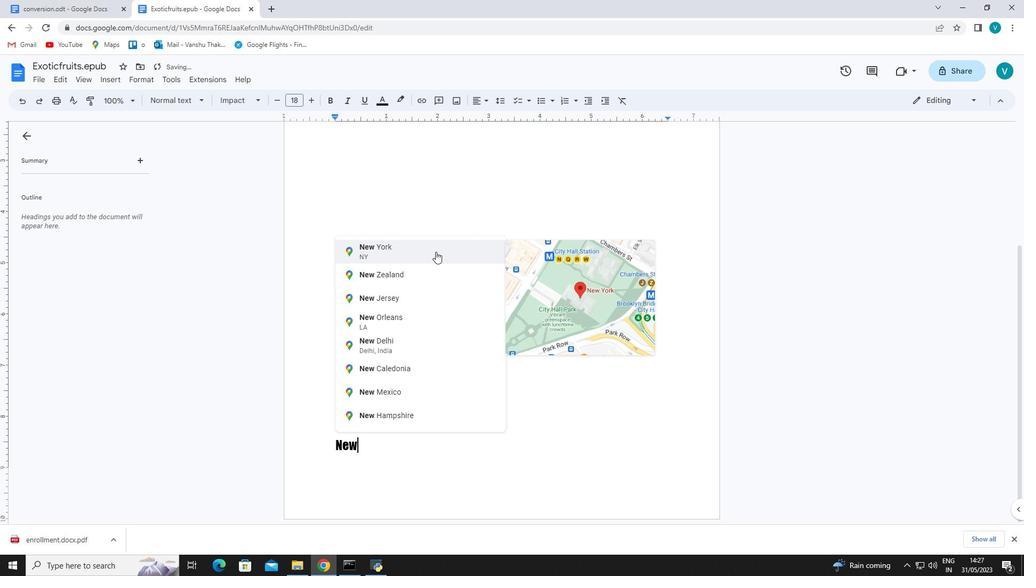 
Action: Mouse moved to (333, 399)
Screenshot: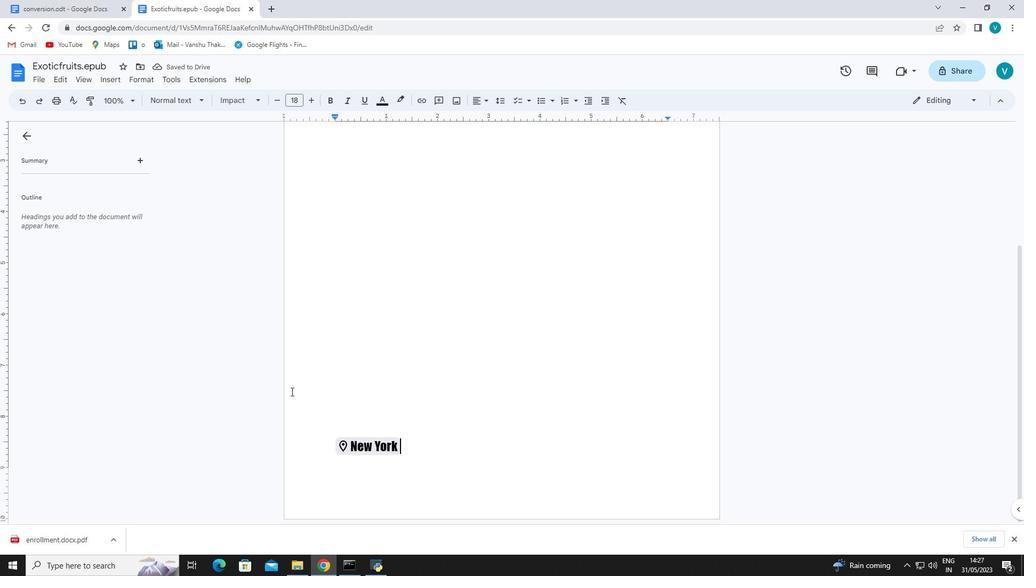 
Action: Mouse scrolled (333, 400) with delta (0, 0)
Screenshot: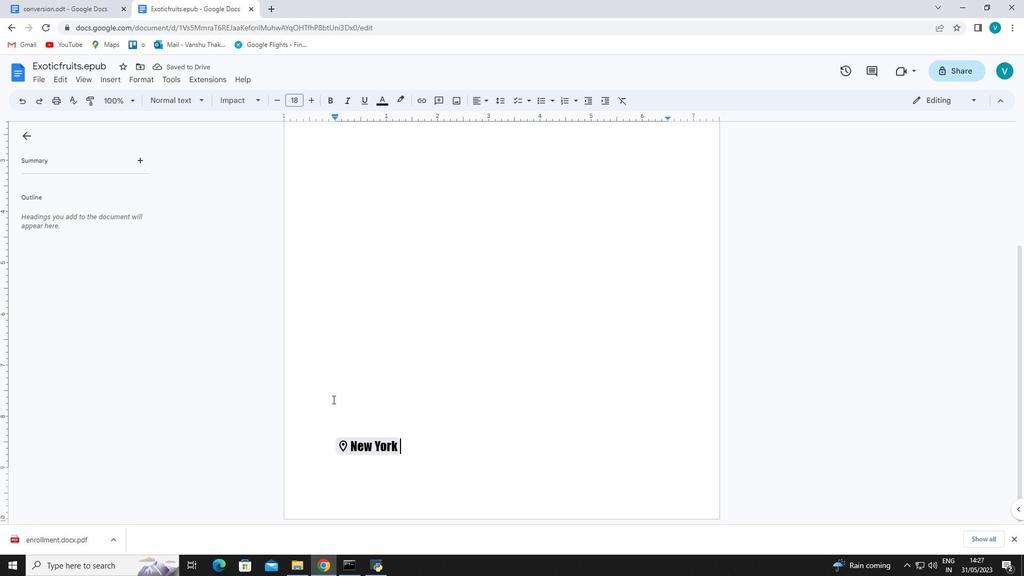 
Action: Mouse scrolled (333, 400) with delta (0, 0)
Screenshot: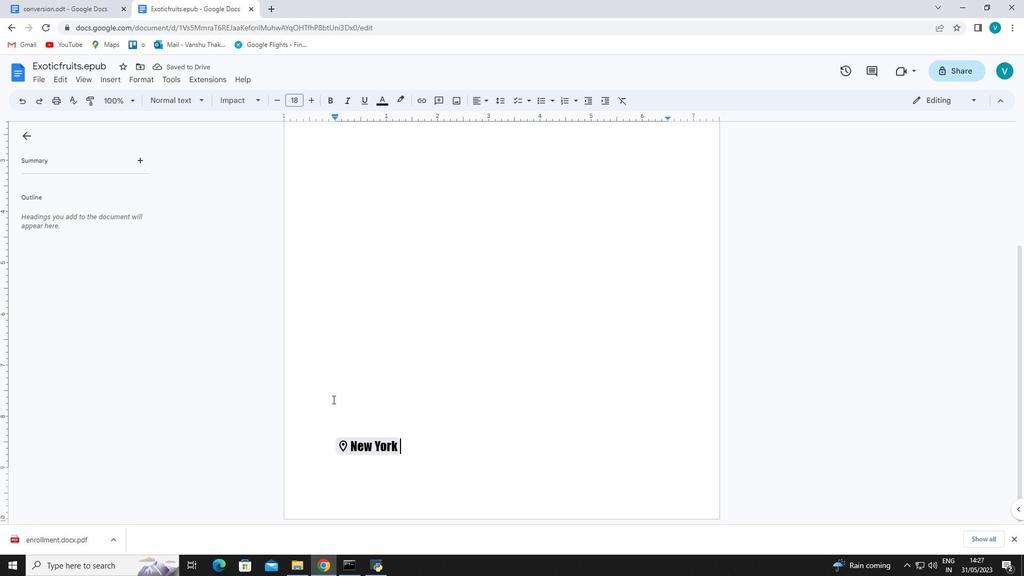 
Action: Mouse scrolled (333, 400) with delta (0, 0)
Screenshot: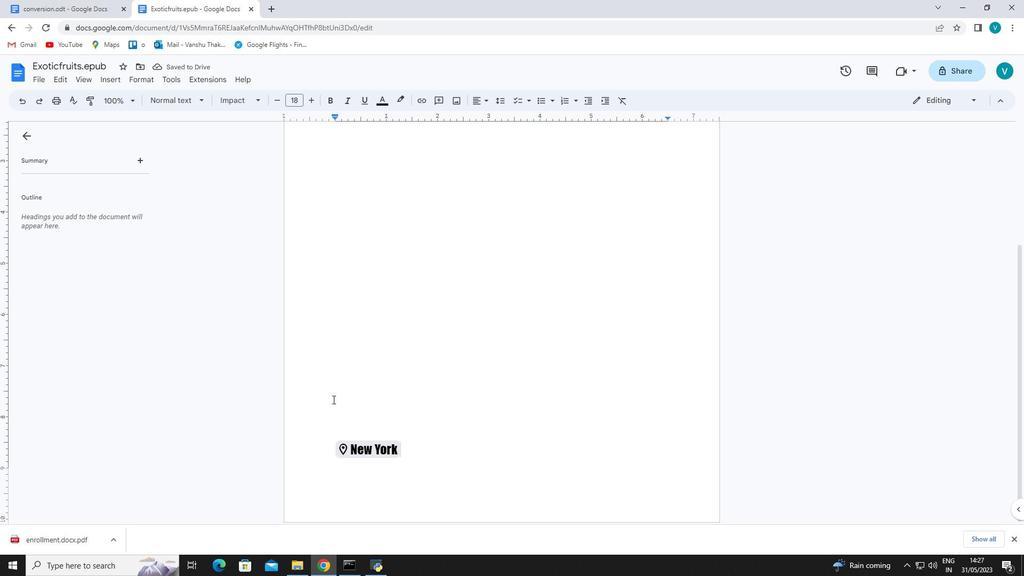 
Action: Mouse moved to (333, 399)
Screenshot: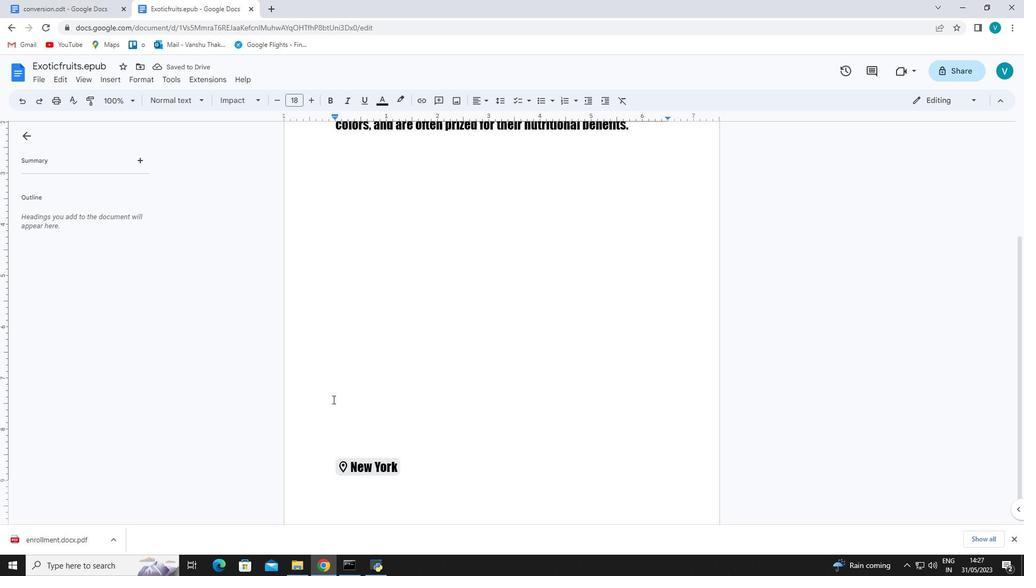 
Action: Mouse scrolled (333, 400) with delta (0, 0)
Screenshot: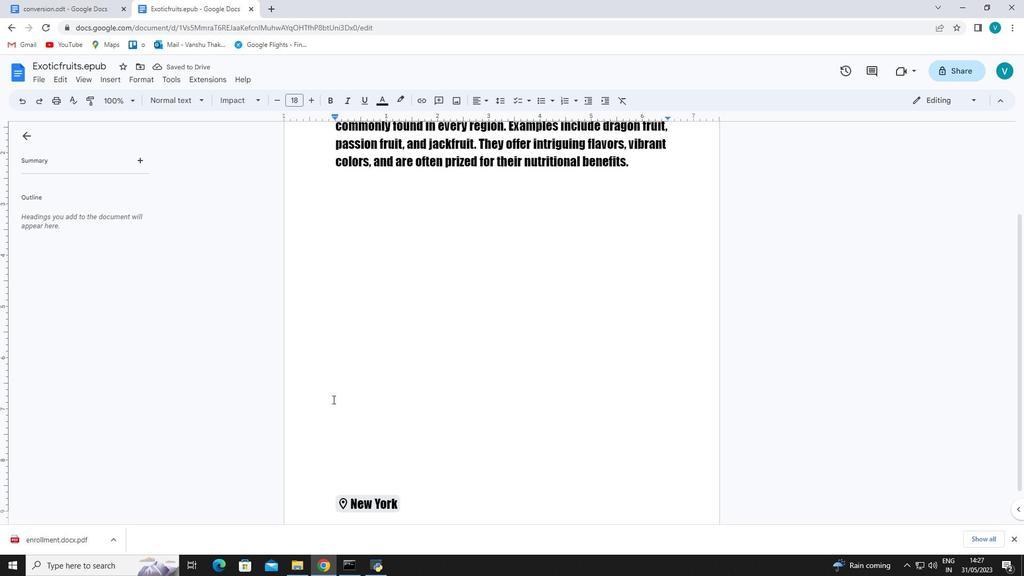 
Action: Mouse scrolled (333, 400) with delta (0, 0)
Screenshot: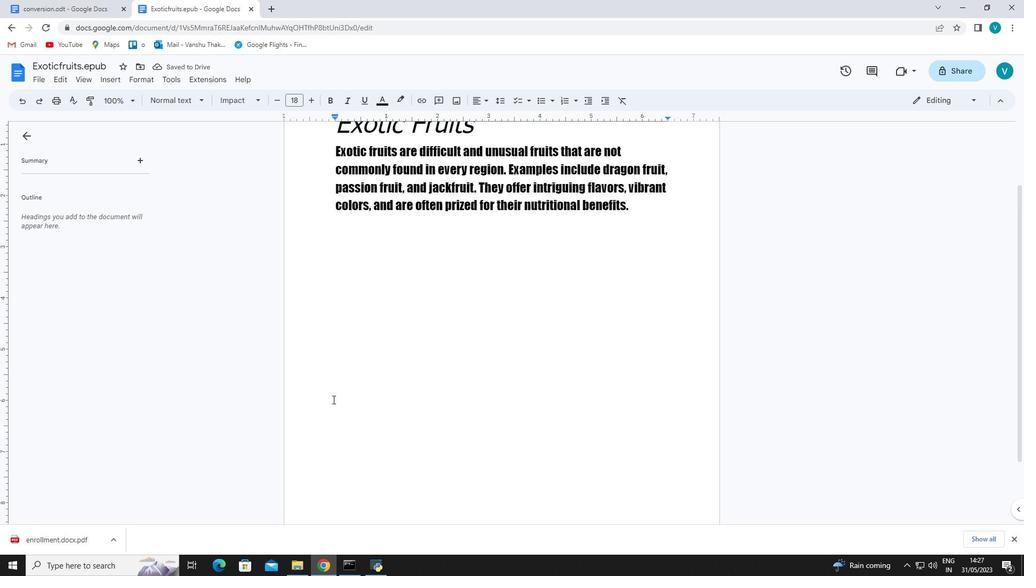 
Action: Mouse scrolled (333, 400) with delta (0, 0)
Screenshot: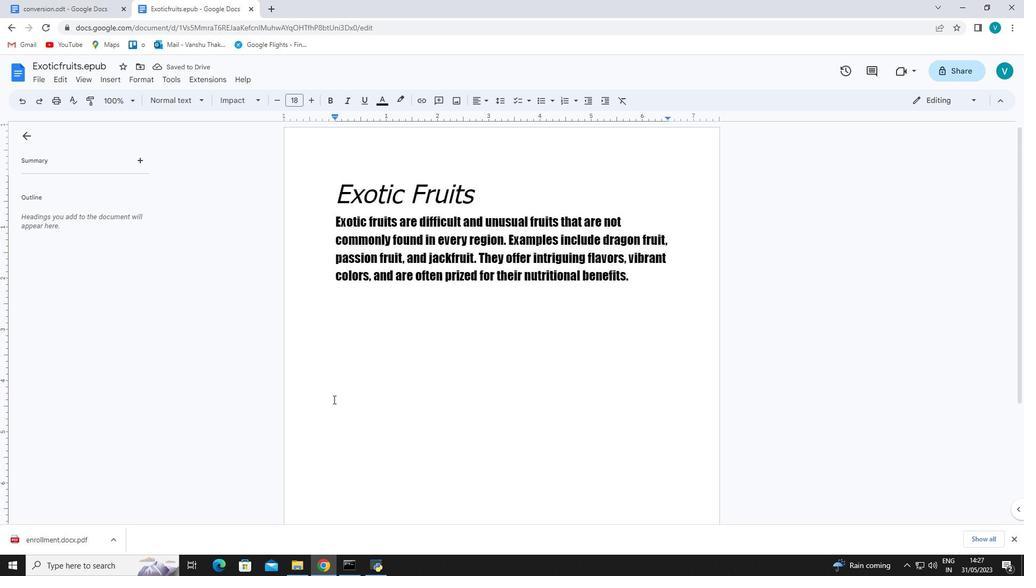 
Action: Mouse moved to (377, 257)
Screenshot: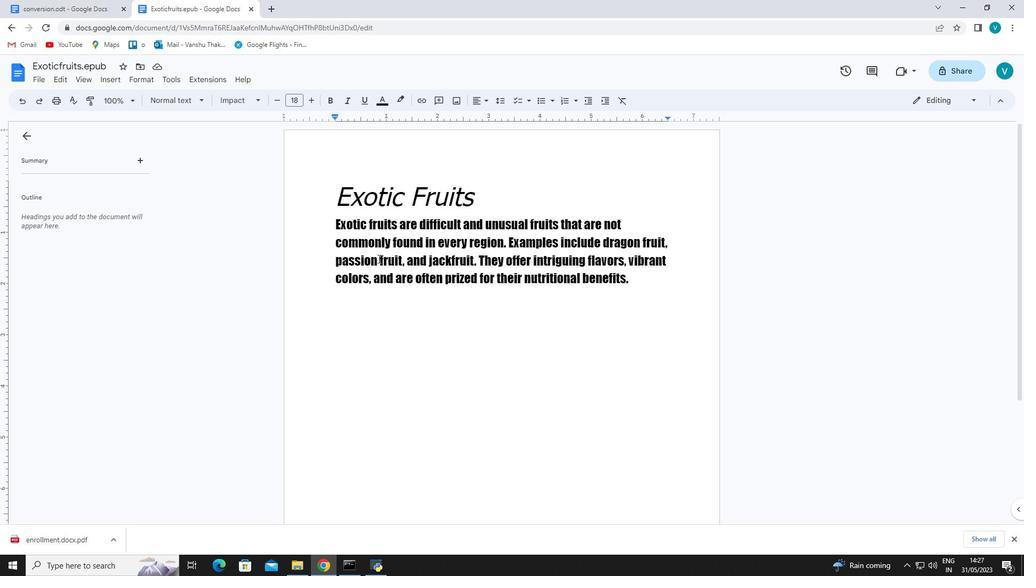 
Action: Mouse pressed left at (377, 257)
Screenshot: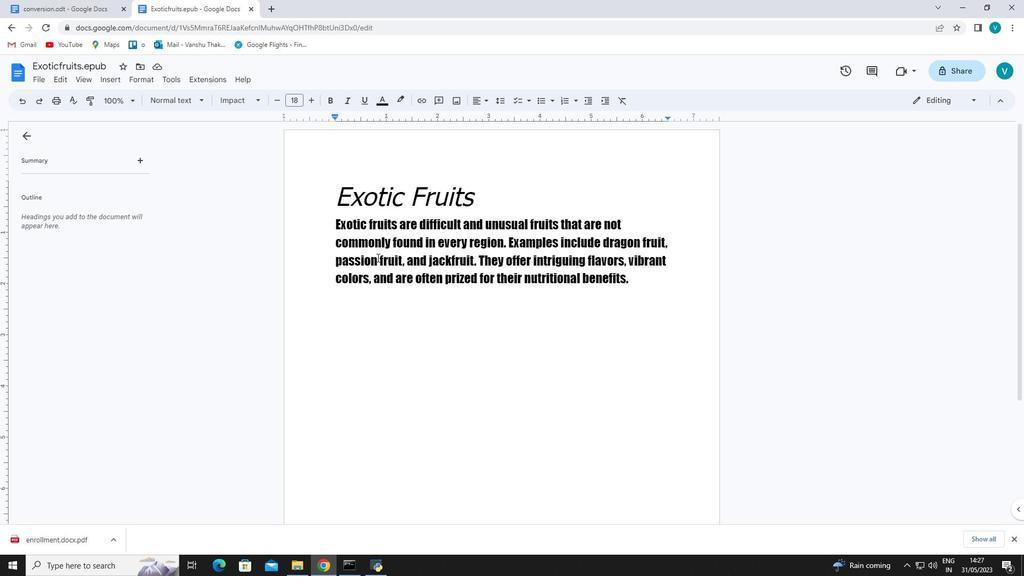 
Action: Mouse moved to (115, 81)
Screenshot: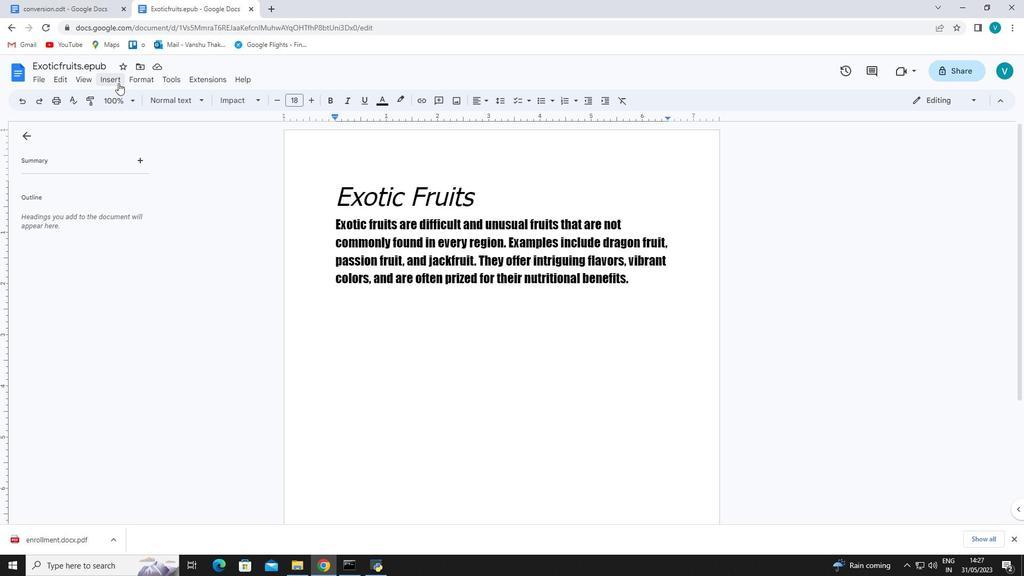 
Action: Mouse pressed left at (115, 81)
Screenshot: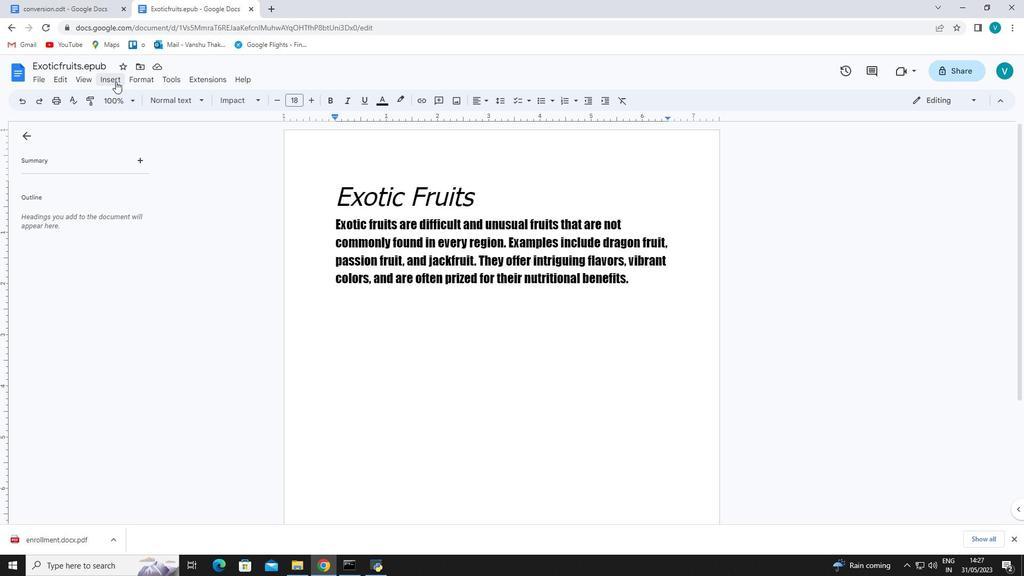 
Action: Mouse moved to (150, 232)
Screenshot: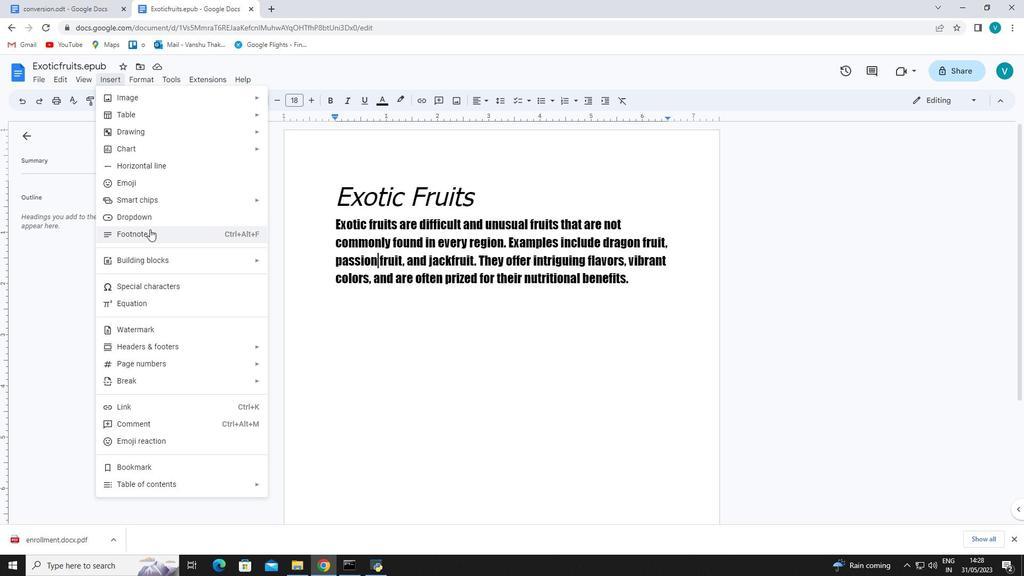 
Action: Mouse pressed left at (150, 232)
Screenshot: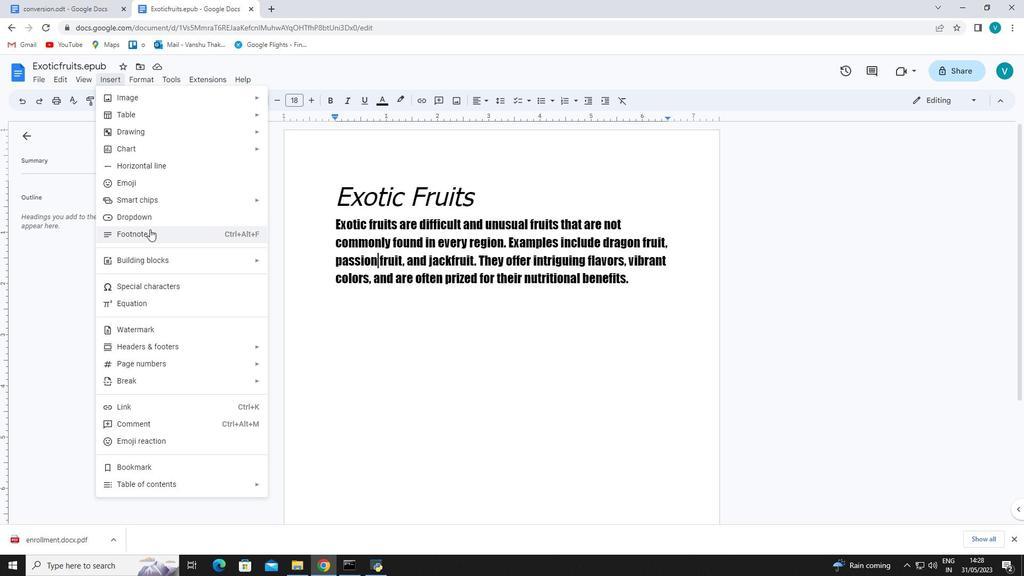 
Action: Mouse moved to (153, 232)
Screenshot: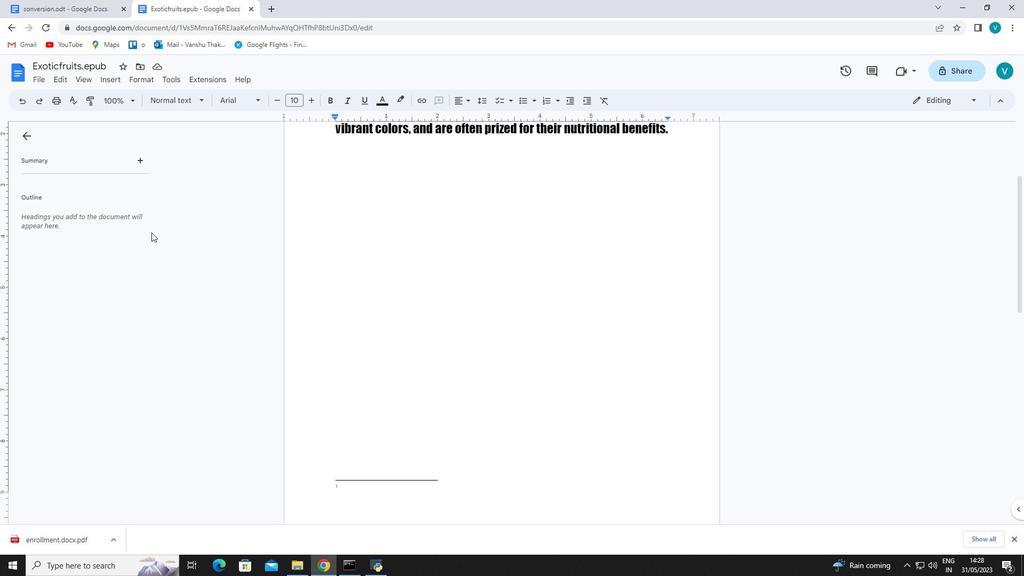 
Action: Key pressed <Key.shift>The<Key.space>data<Key.space>was<Key.space>collected<Key.space>in2022<Key.left><Key.left><Key.left><Key.left><Key.space><Key.right><Key.right><Key.right><Key.right>
Screenshot: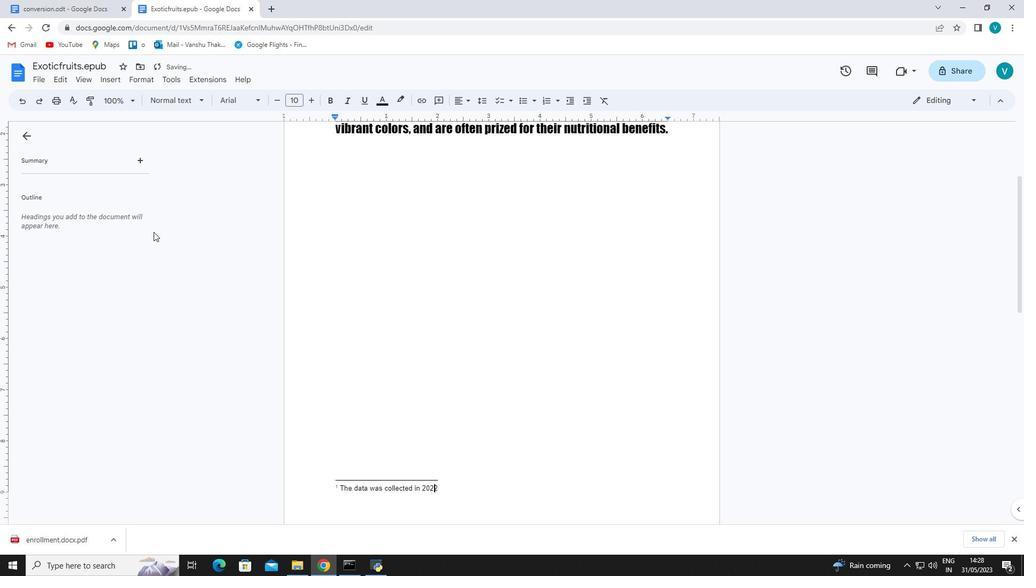 
Action: Mouse moved to (443, 490)
Screenshot: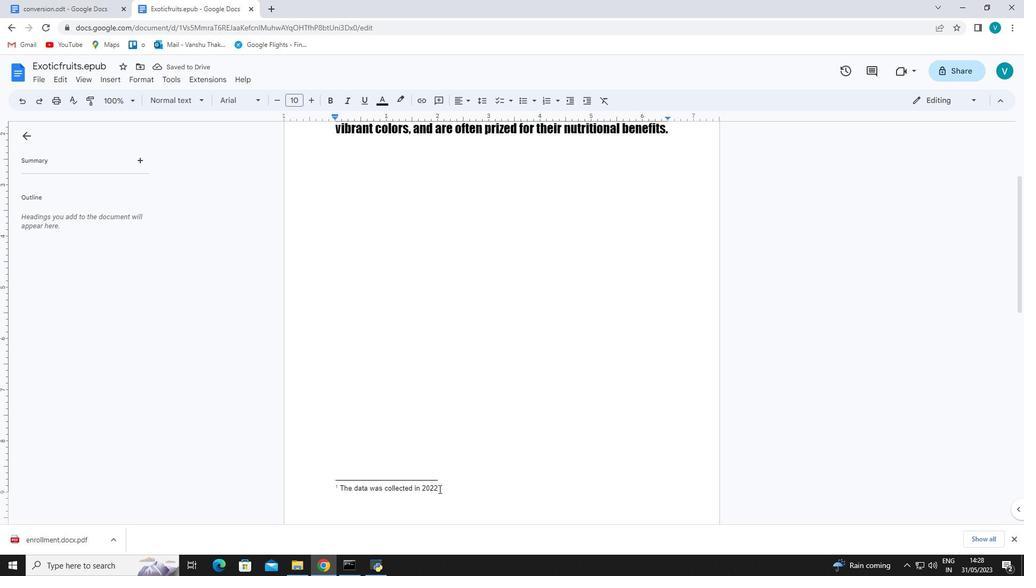 
Action: Mouse pressed left at (443, 490)
Screenshot: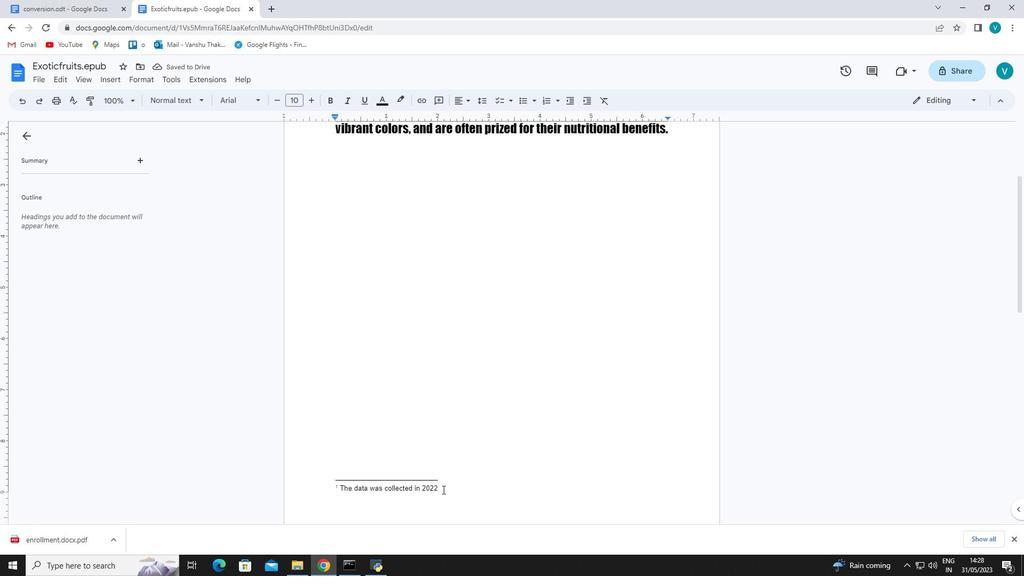 
Action: Mouse moved to (245, 100)
Screenshot: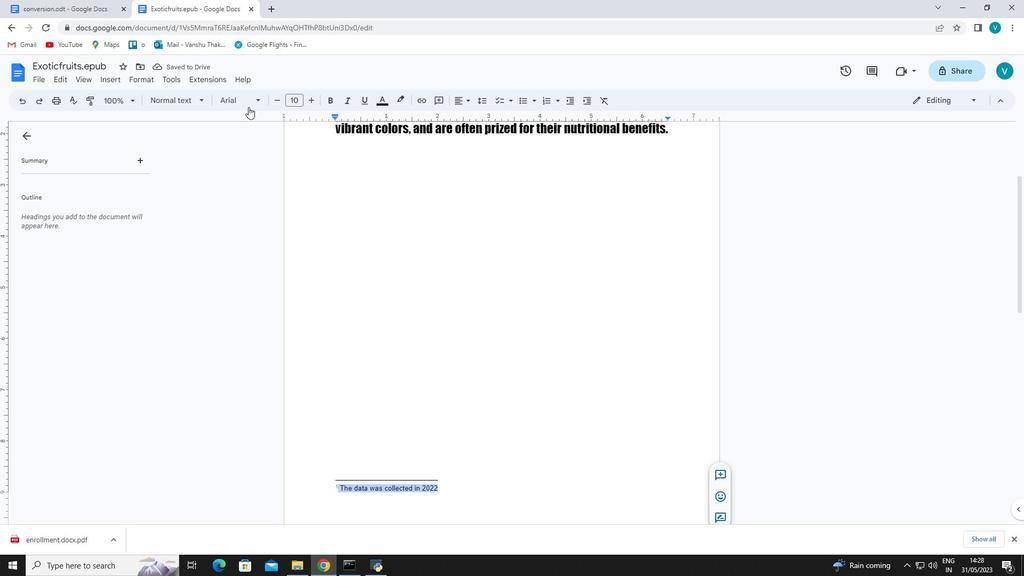 
Action: Mouse pressed left at (245, 100)
Screenshot: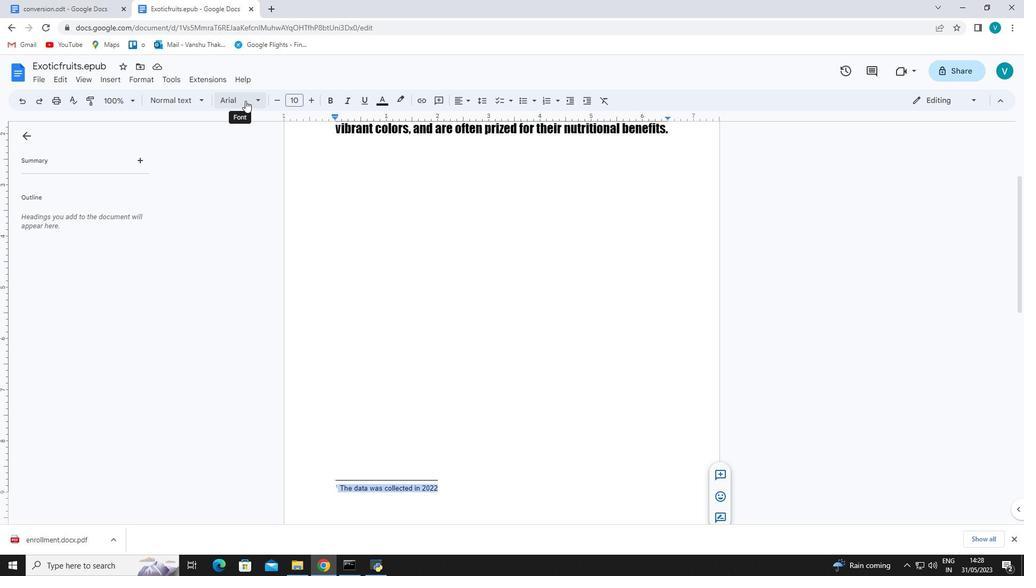
Action: Mouse moved to (267, 271)
Screenshot: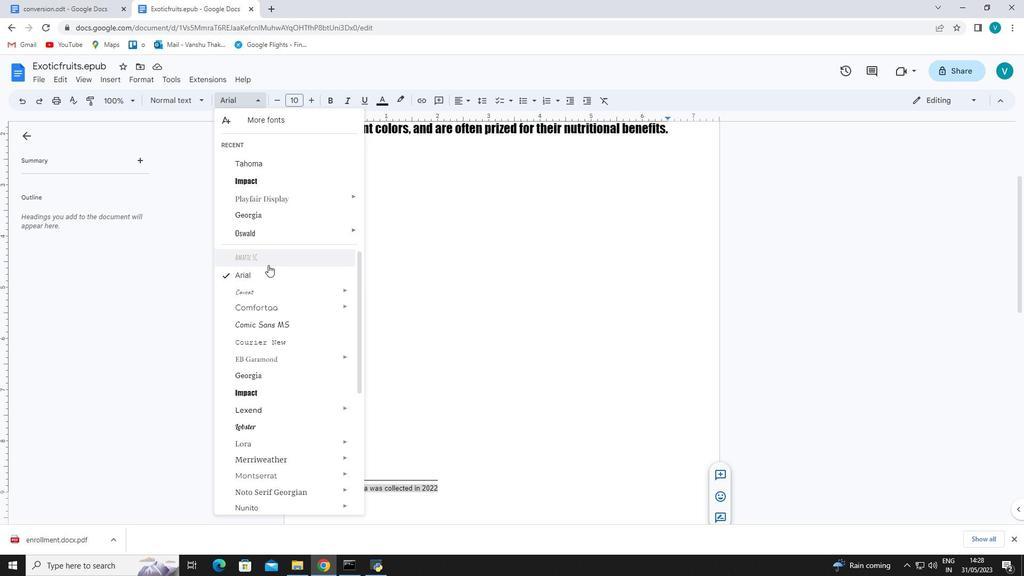 
Action: Mouse pressed left at (267, 271)
Screenshot: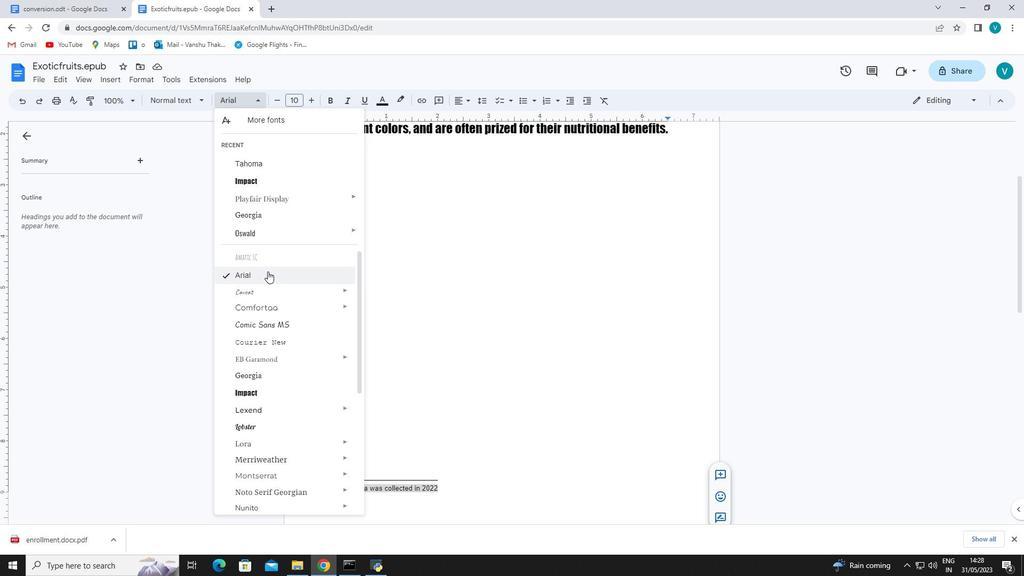 
Action: Mouse moved to (280, 100)
Screenshot: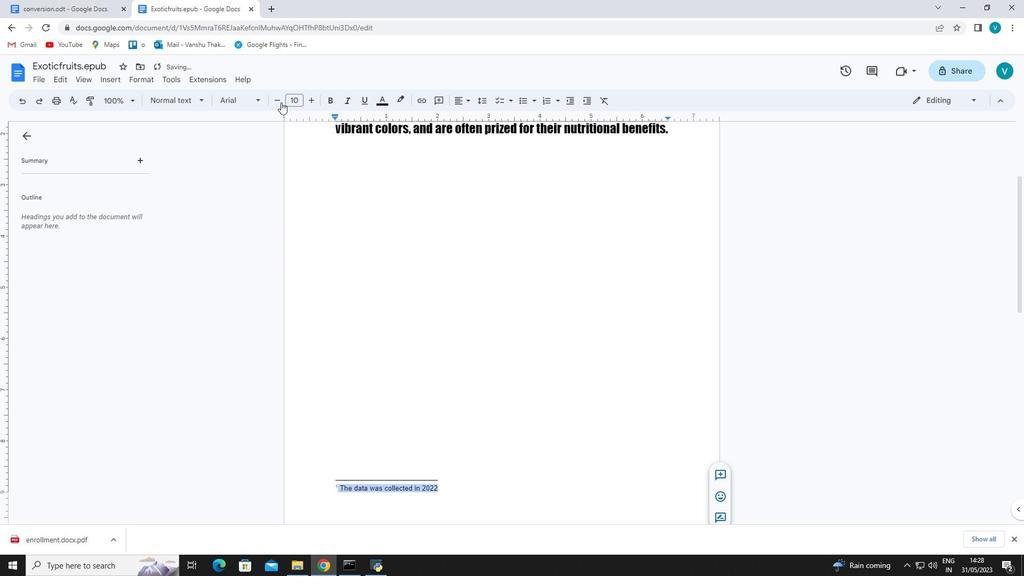 
Action: Mouse pressed left at (280, 100)
Screenshot: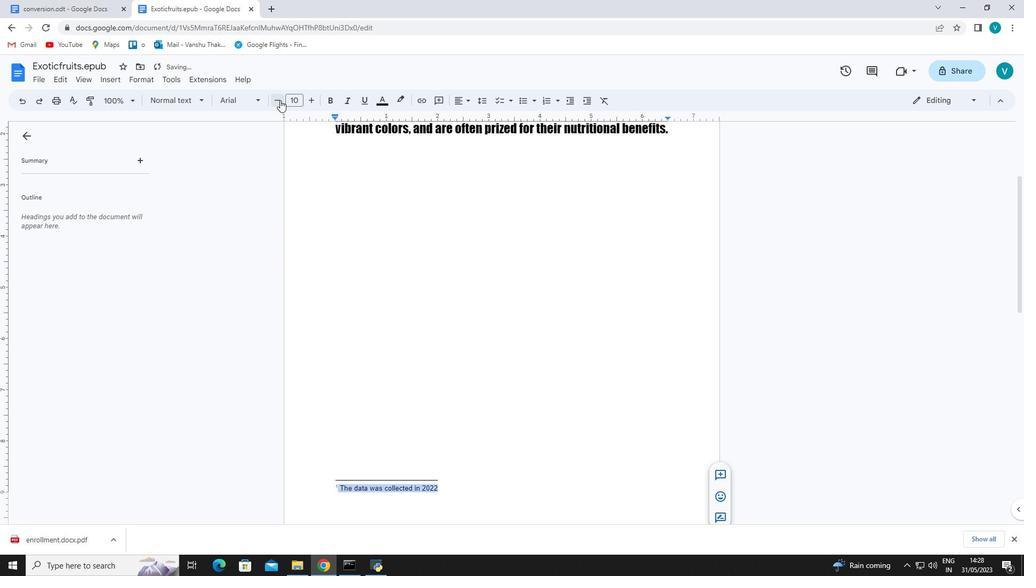 
Action: Mouse pressed left at (280, 100)
Screenshot: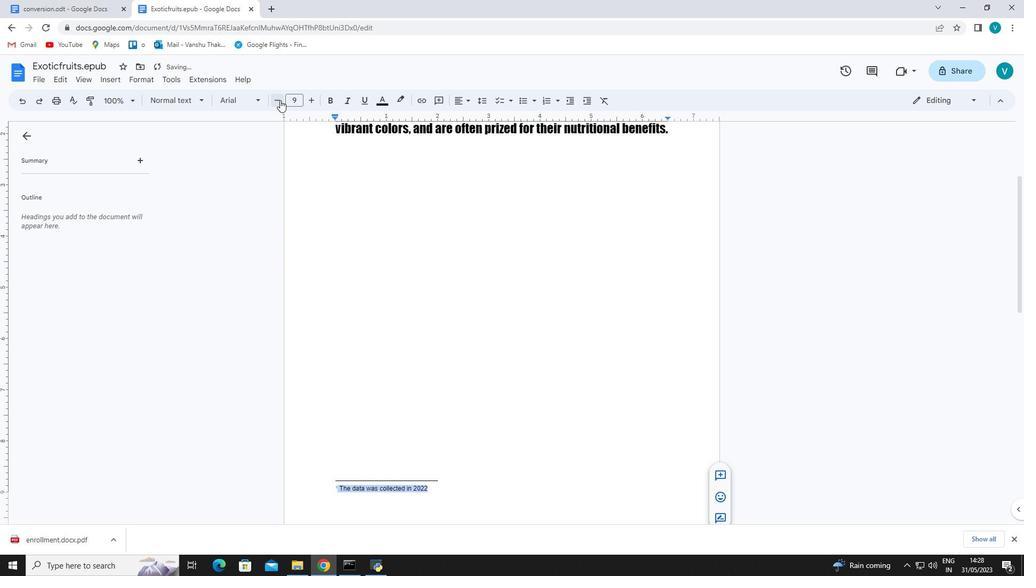 
Action: Mouse moved to (384, 250)
Screenshot: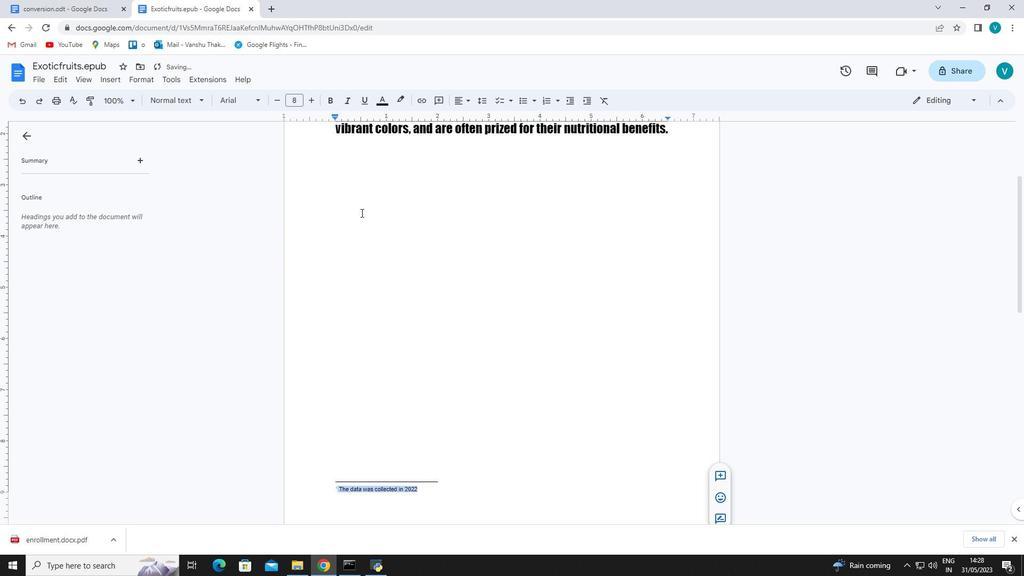 
Action: Mouse scrolled (384, 250) with delta (0, 0)
Screenshot: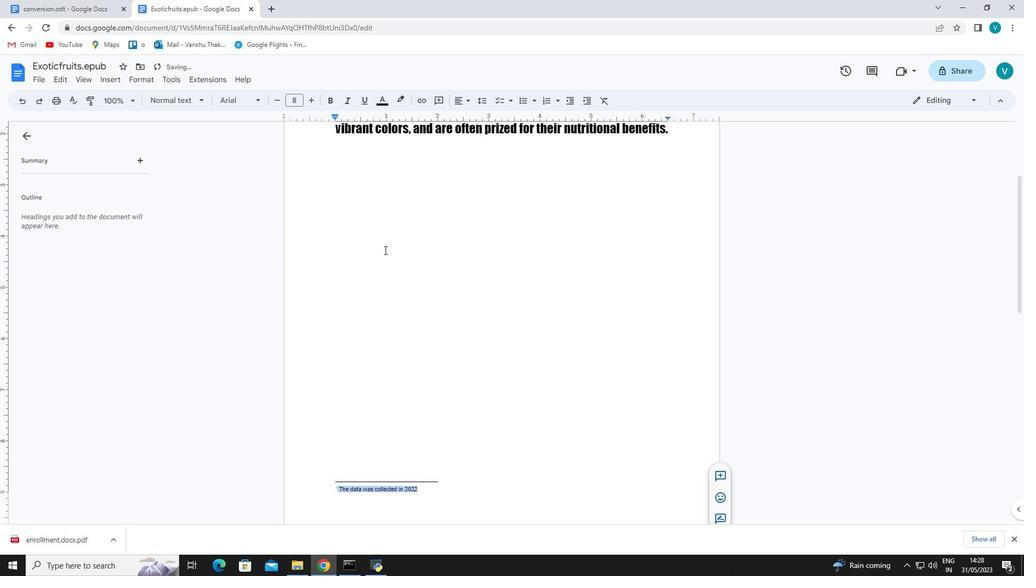
Action: Mouse scrolled (384, 250) with delta (0, 0)
Screenshot: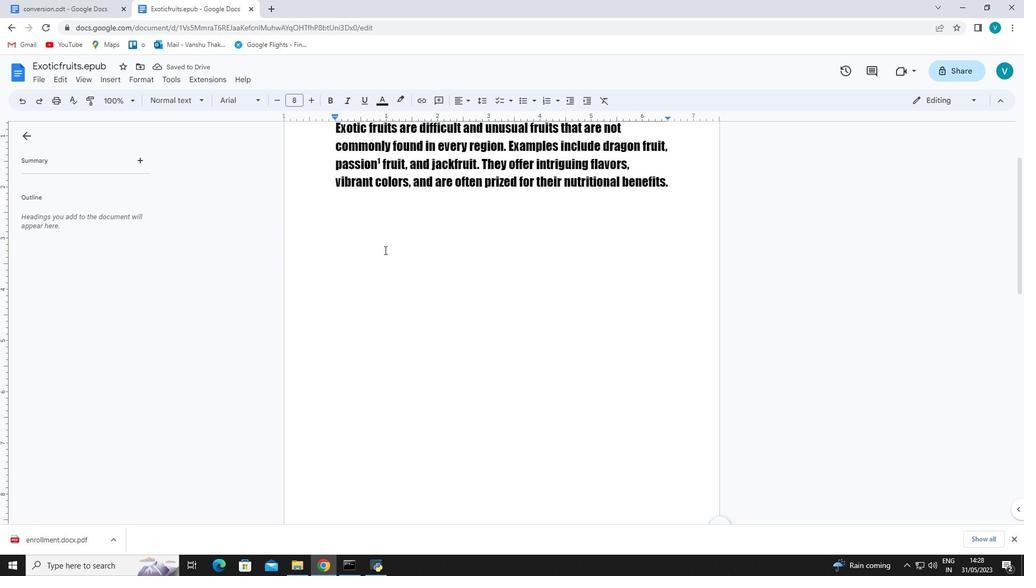 
Action: Mouse scrolled (384, 250) with delta (0, 0)
Screenshot: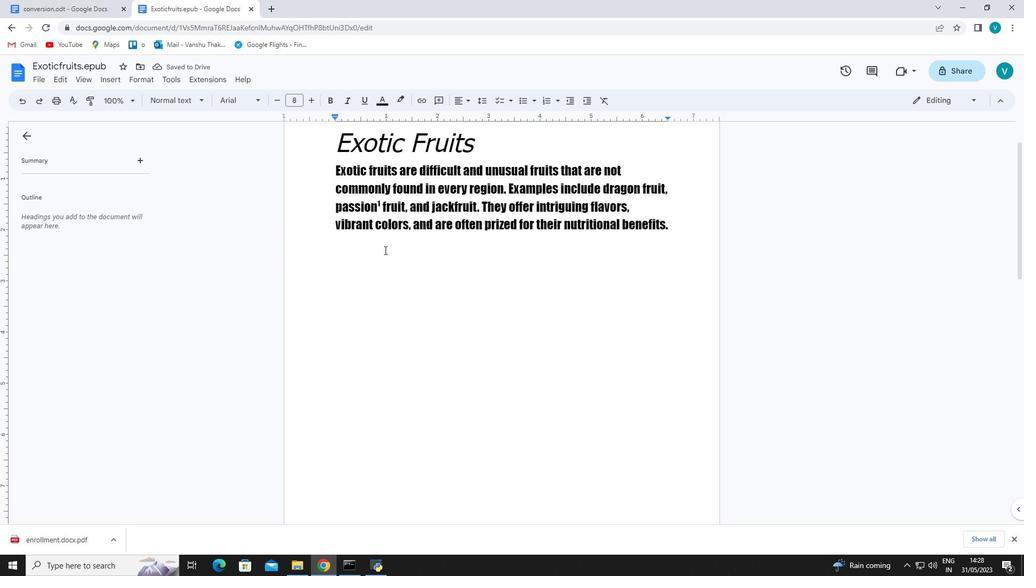 
Action: Mouse scrolled (384, 250) with delta (0, 0)
Screenshot: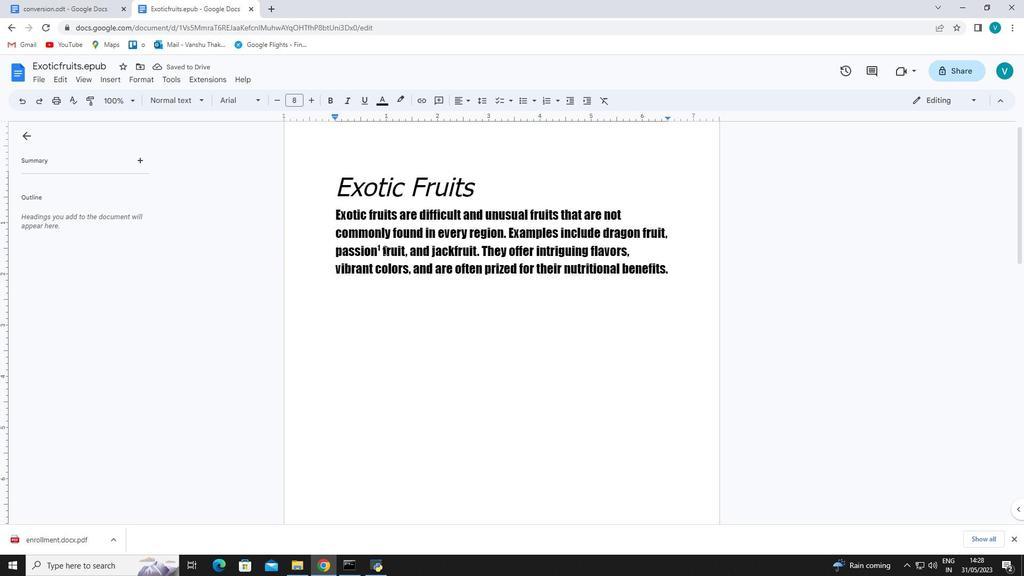 
Action: Mouse scrolled (384, 250) with delta (0, 0)
Screenshot: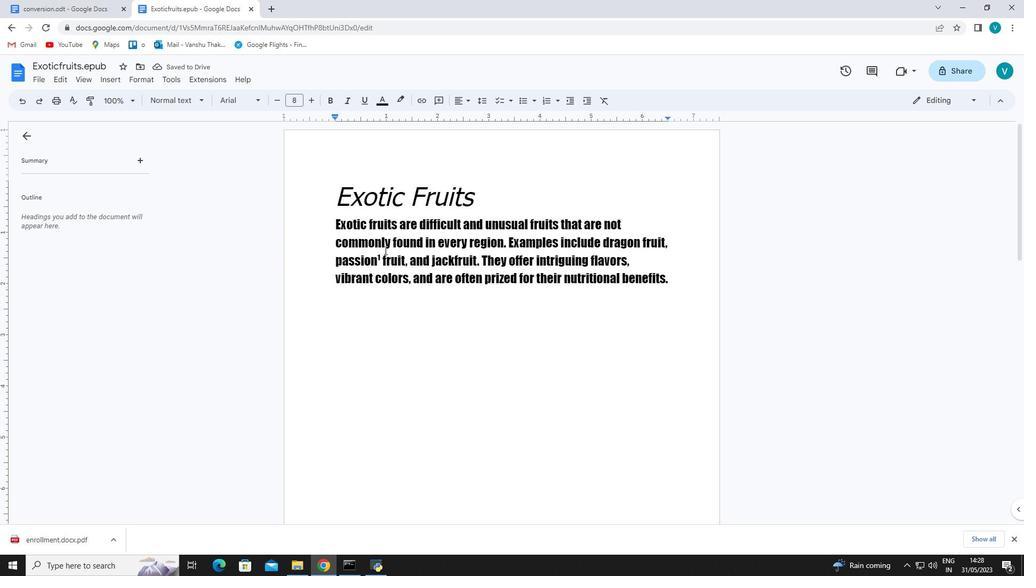 
Action: Mouse moved to (332, 179)
Screenshot: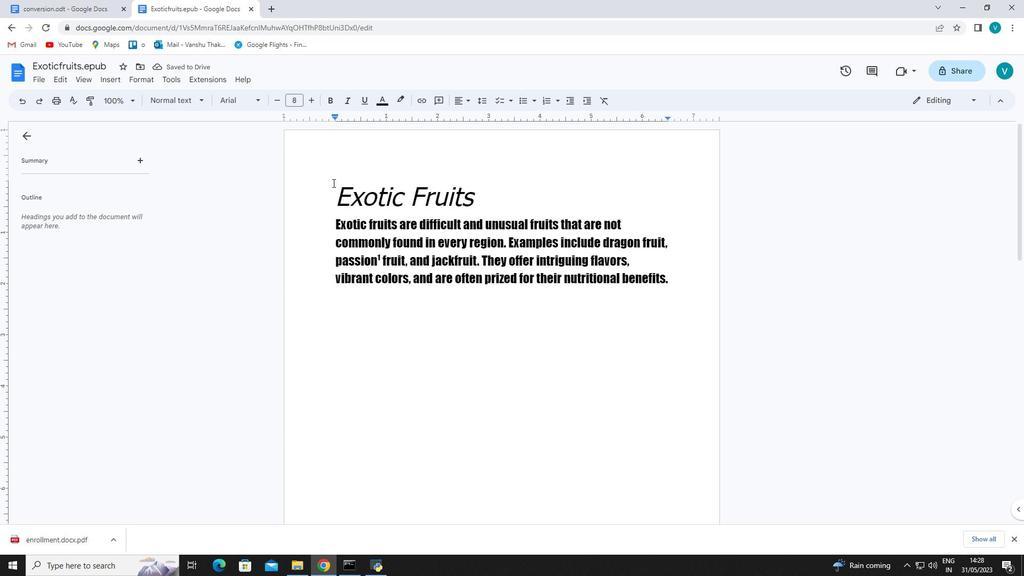
Action: Mouse pressed left at (332, 179)
Screenshot: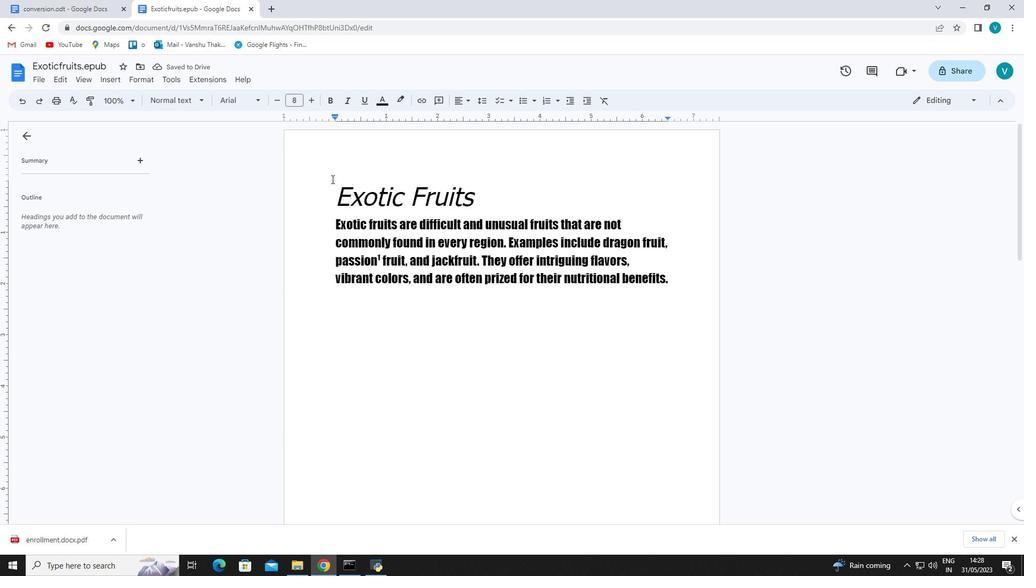 
